 Task: Open an excel sheet with  and write heading  Make a employee details data  Add 10 employee name:-  'Ethan Reynolds, Olivia Thompson, Benjamin Martinez, Emma Davis, Alexander Mitchell, Ava Rodriguez, Daniel Anderson, Mia Lewis, Christopher Scott, Sophia Harris. _x000D_
' in June Last week sales are  1000 to 1010. Department:-  Sales, HR, Finance, Marketing, IT, Operations, Finance, HR, Sales, Marketing. _x000D_
Position:-  Sales Manager, HR Manager, Accountant, Marketing Specialist, IT Specialist, Operations Manager, Financial Analyst, HR Assistant, Sales Representative, Marketing Assistant. _x000D_
Salary (USD):-  5000,4500,4000, 3800, 4200, 5200, 3800, 2800, 3200, 2500. _x000D_
Start Date:-  1/15/2020,7/1/2019, 3/10/2021,2/5/2022, 11/30/2018,6/15/2020, 9/1/2021,4/20/2022, 2/10/2019,9/5/2020. Save page analysisSalesByProduct_2023
Action: Key pressed <Key.right>
Screenshot: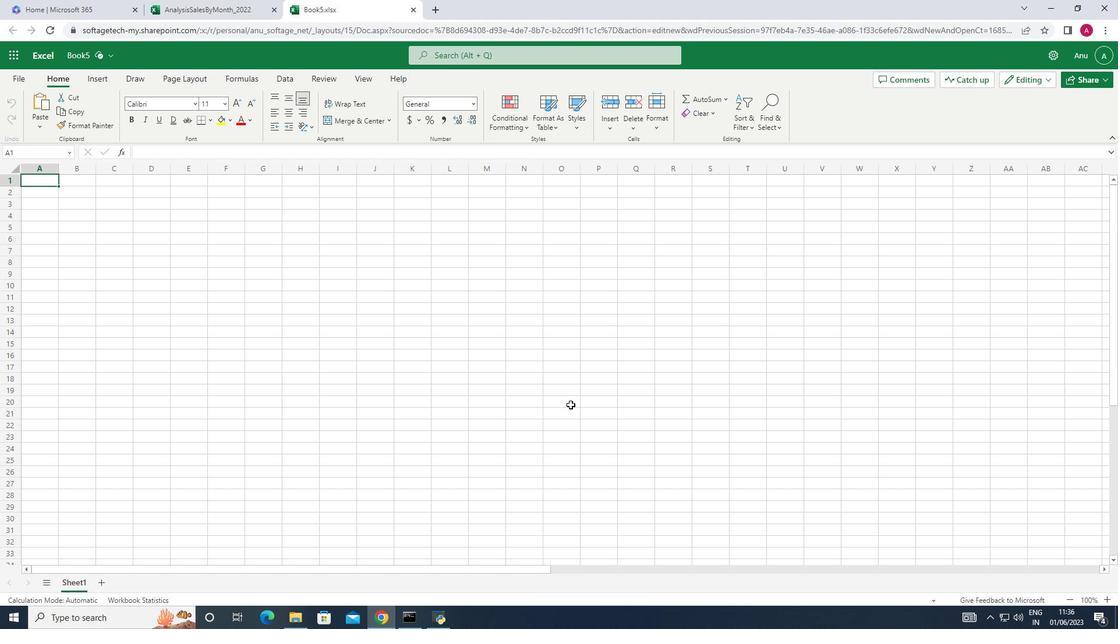 
Action: Mouse moved to (80, 169)
Screenshot: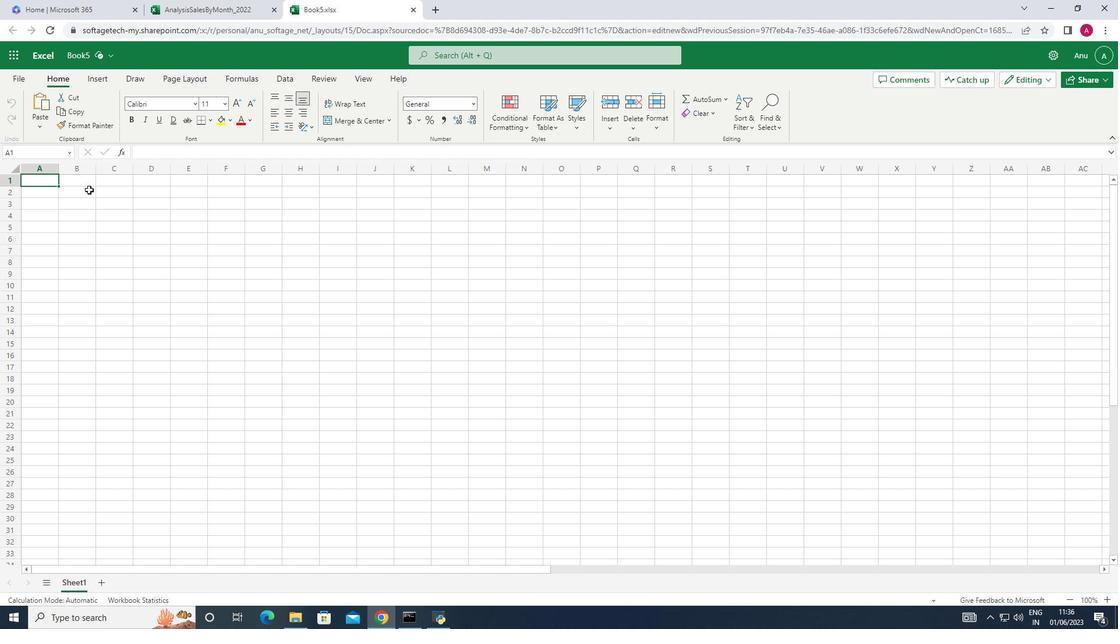 
Action: Mouse pressed left at (80, 169)
Screenshot: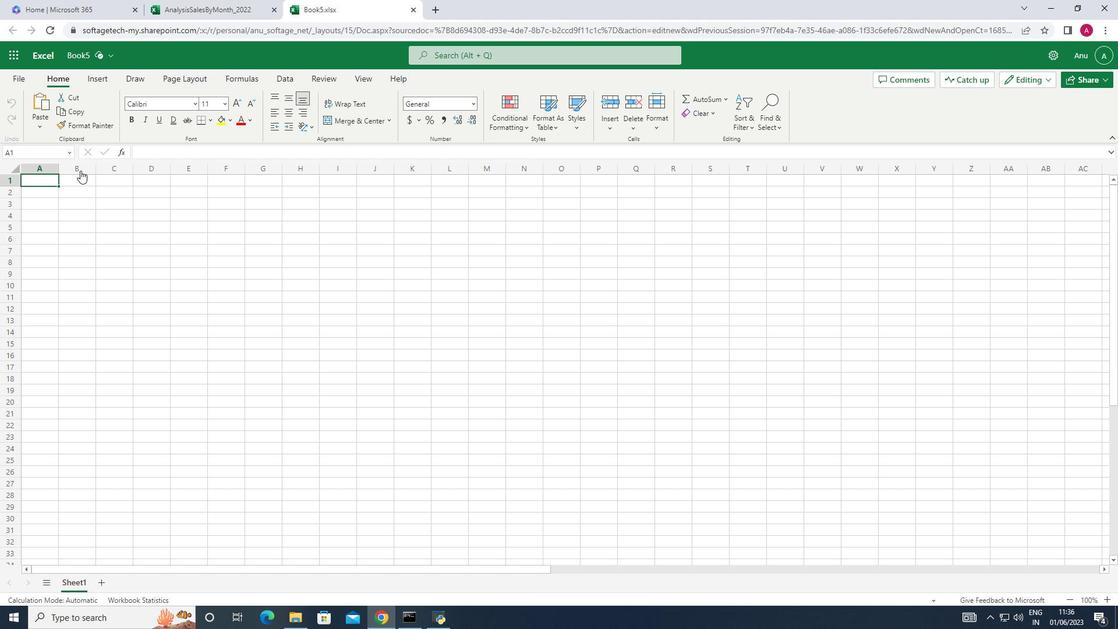 
Action: Mouse moved to (114, 181)
Screenshot: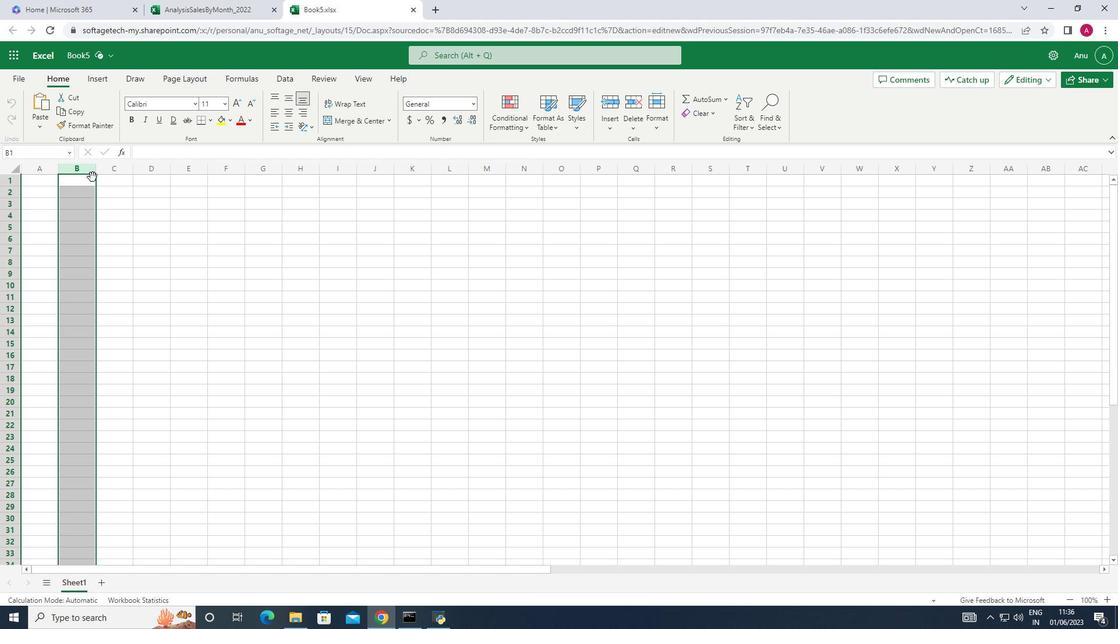 
Action: Mouse pressed left at (114, 181)
Screenshot: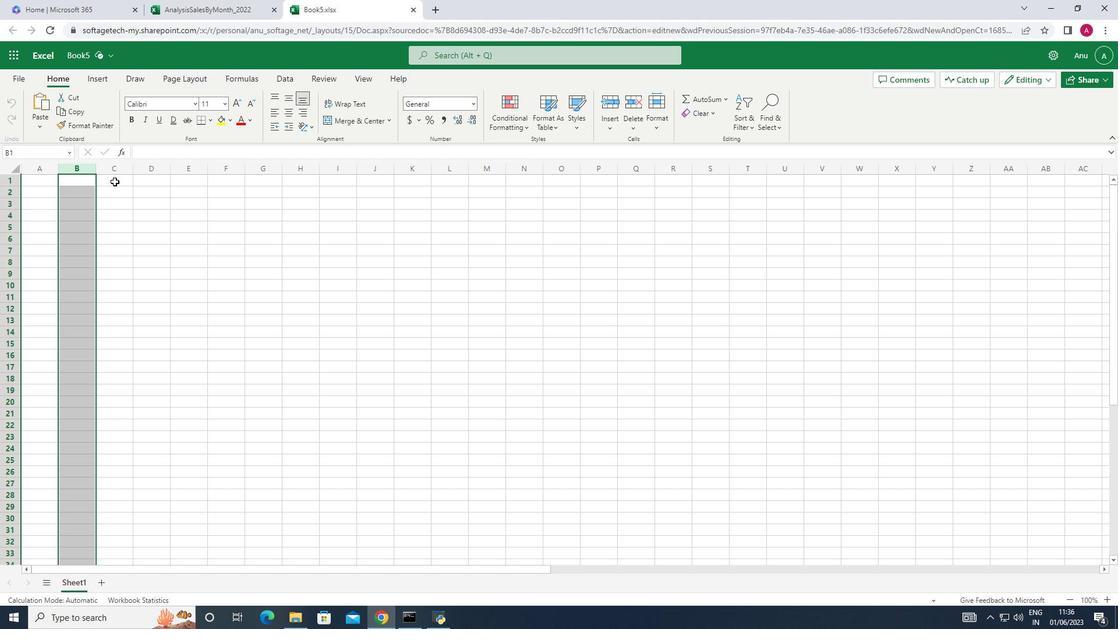 
Action: Key pressed <Key.shift>Employee<Key.space><Key.shift>Details<Key.space><Key.shift>Data<Key.down><Key.left><Key.left><Key.shift>Employee<Key.space><Key.shift><Key.shift><Key.shift><Key.shift><Key.shift><Key.shift><Key.shift><Key.shift><Key.shift><Key.shift><Key.shift><Key.shift>Name<Key.down><Key.shift><Key.shift><Key.shift>Ethan<Key.space><Key.shift><Key.shift>Reynolds<Key.down><Key.shift><Key.shift><Key.shift><Key.shift><Key.shift><Key.shift><Key.shift>Olivia<Key.space><Key.shift><Key.shift>Thompson<Key.down><Key.shift>Benjamin<Key.space><Key.shift>Martinez<Key.down><Key.shift>Emma<Key.space><Key.shift>Davis<Key.down><Key.shift><Key.shift>Alexander<Key.space><Key.shift>Mitchell<Key.down><Key.shift>Ava<Key.space><Key.shift><Key.shift><Key.shift><Key.shift><Key.shift><Key.shift><Key.shift><Key.shift><Key.shift><Key.shift><Key.shift><Key.shift><Key.shift><Key.shift><Key.shift><Key.shift><Key.shift><Key.shift><Key.shift><Key.shift>Rodriguez<Key.down><Key.shift>Daniel<Key.space><Key.shift>Anderson<Key.down><Key.shift>Mia<Key.space><Key.shift><Key.shift><Key.shift><Key.shift><Key.shift><Key.shift><Key.shift><Key.shift><Key.shift><Key.shift><Key.shift><Key.shift><Key.shift><Key.shift>Lewis<Key.down><Key.shift><Key.shift>Christopher<Key.space><Key.shift>Scott<Key.down><Key.shift>Sophia<Key.space><Key.shift><Key.shift><Key.shift><Key.shift><Key.shift><Key.shift><Key.shift><Key.shift><Key.shift><Key.shift><Key.shift><Key.shift><Key.shift><Key.shift><Key.shift><Key.shift><Key.shift><Key.shift>Harris
Screenshot: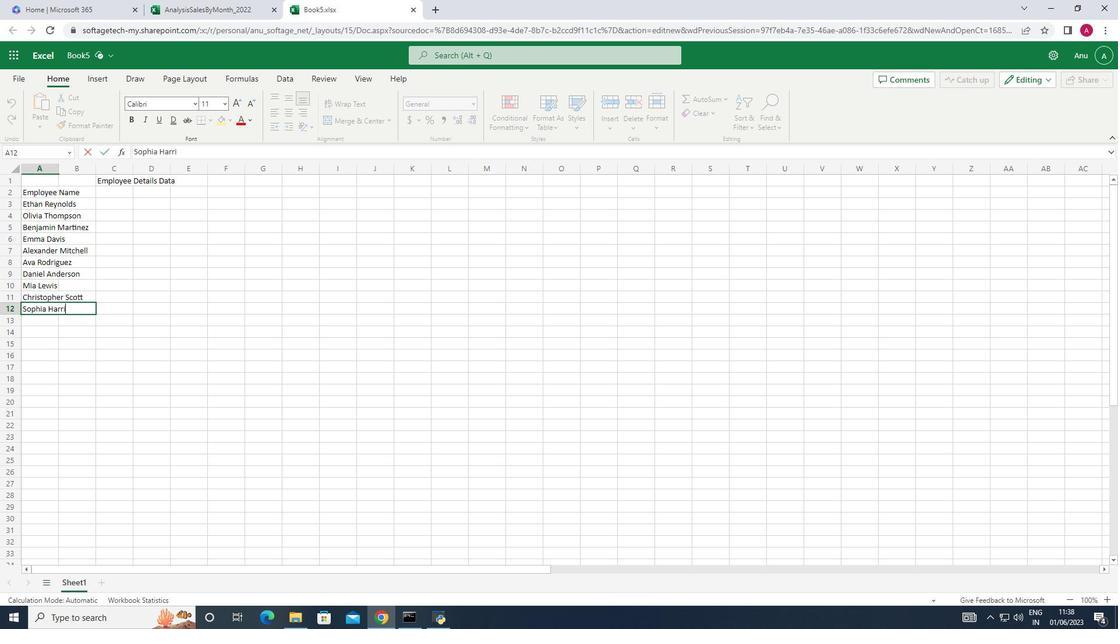 
Action: Mouse moved to (58, 169)
Screenshot: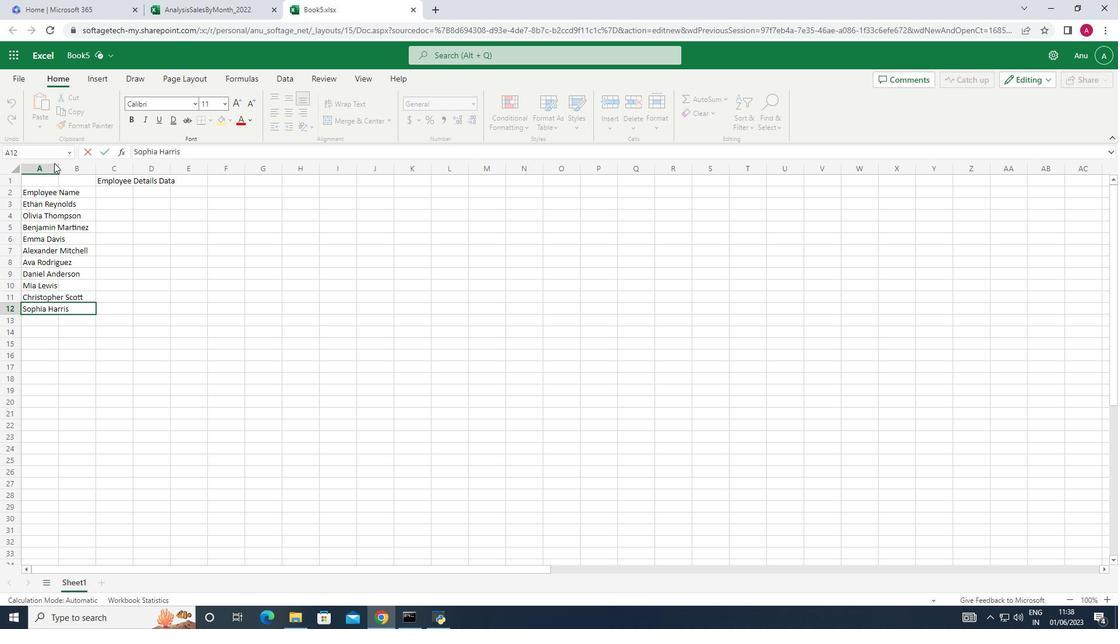 
Action: Mouse pressed left at (58, 169)
Screenshot: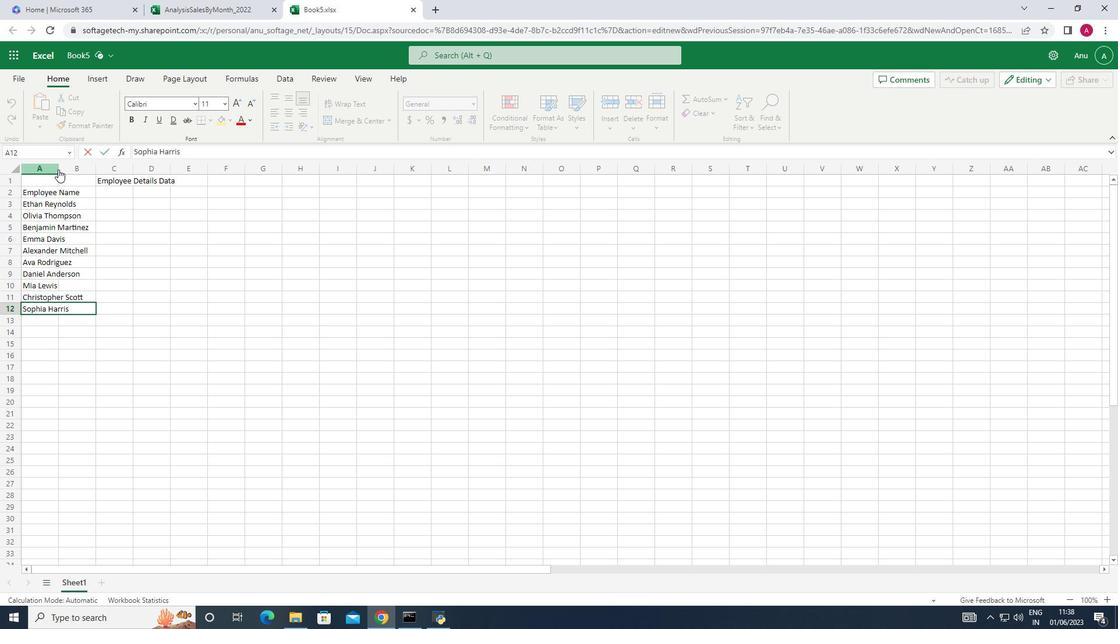 
Action: Mouse moved to (58, 166)
Screenshot: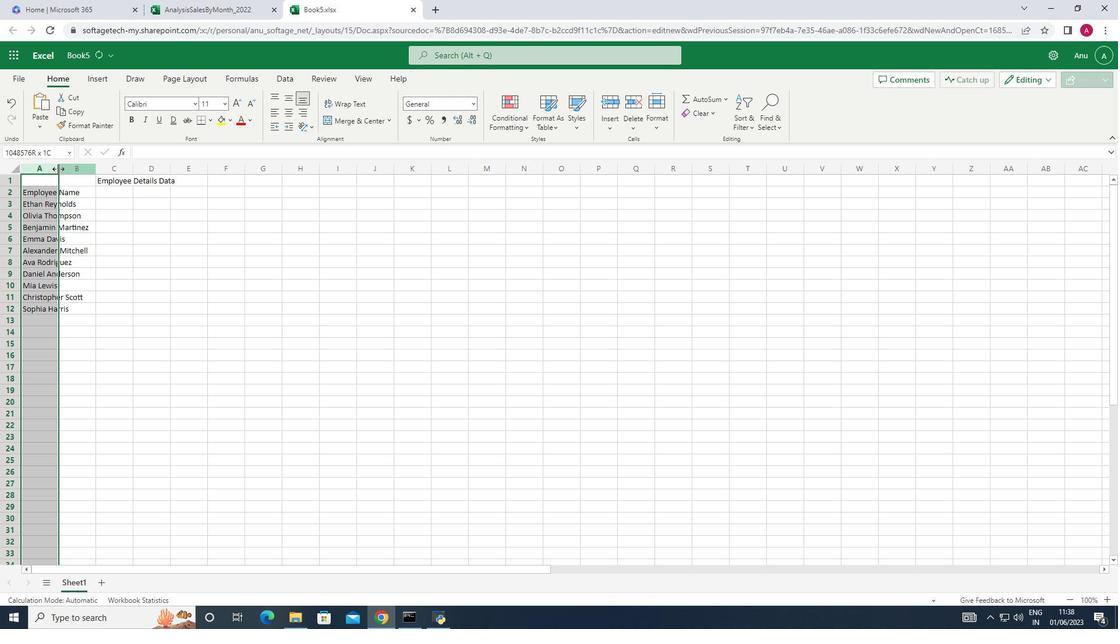 
Action: Mouse pressed left at (58, 166)
Screenshot: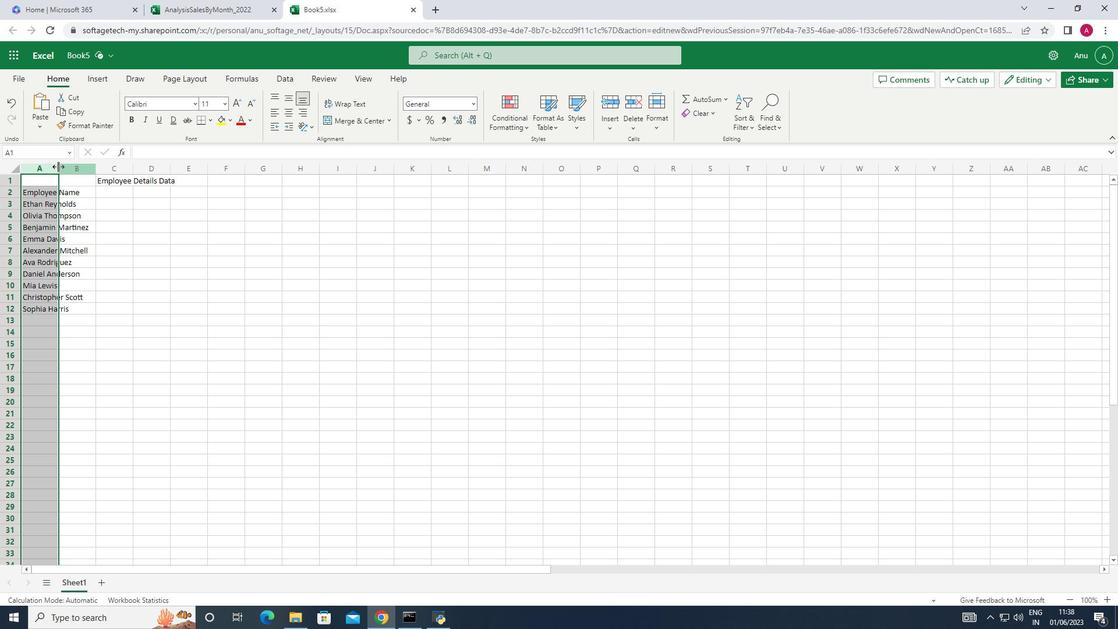 
Action: Mouse pressed left at (58, 166)
Screenshot: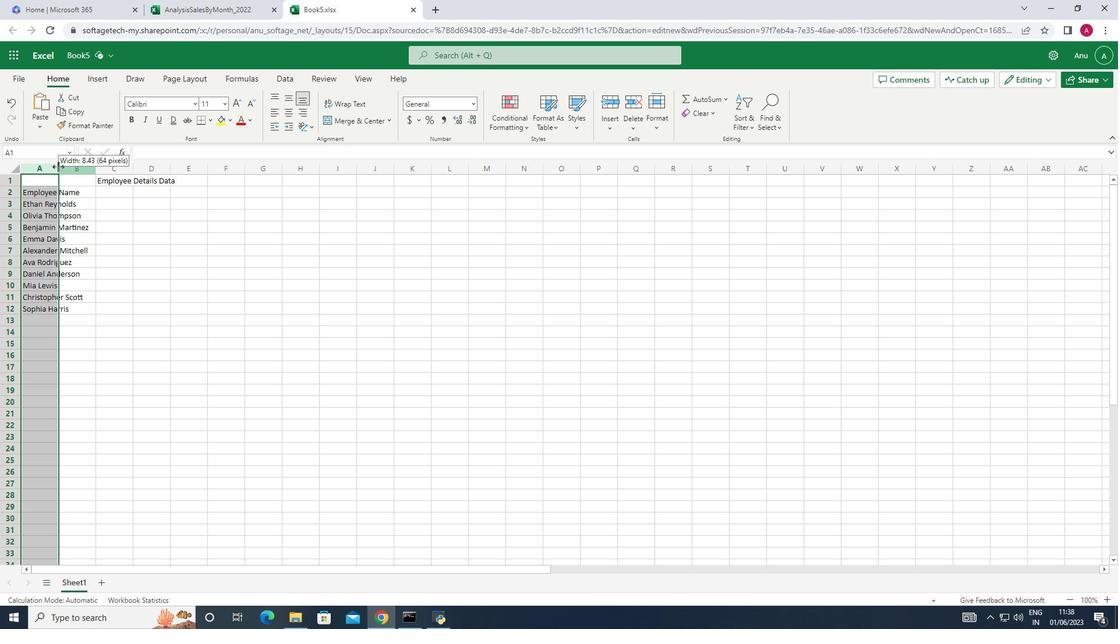 
Action: Mouse moved to (107, 195)
Screenshot: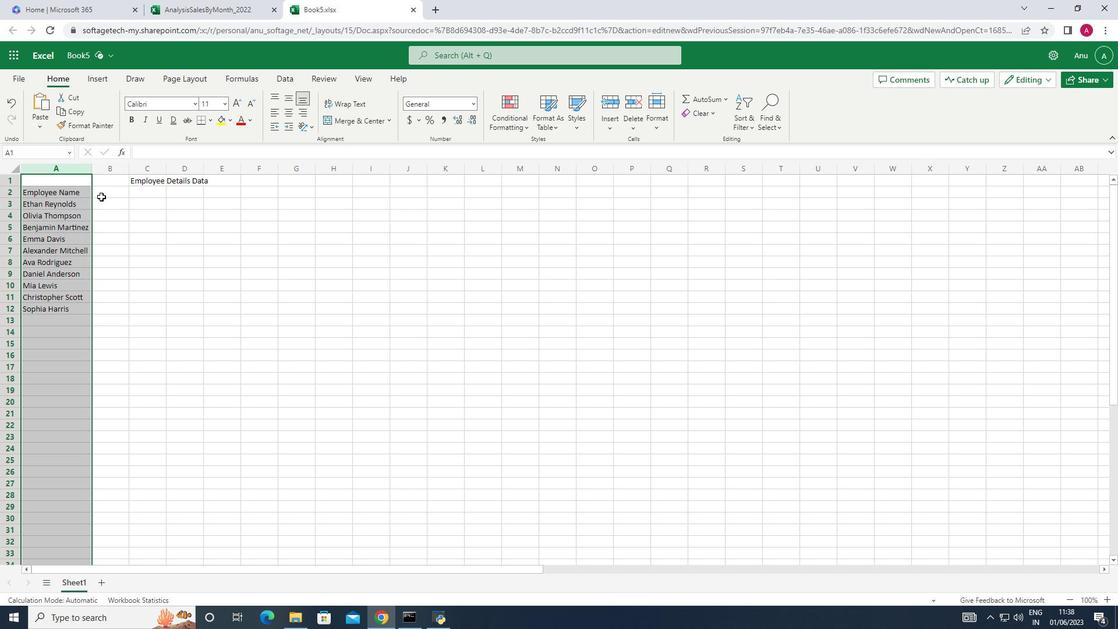 
Action: Mouse pressed left at (107, 195)
Screenshot: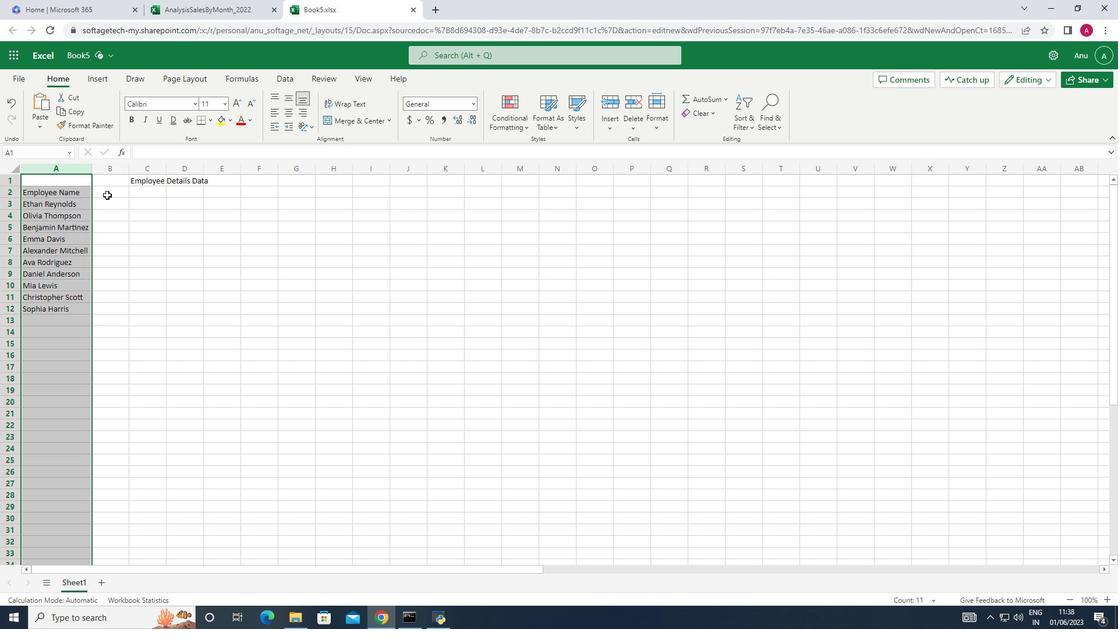 
Action: Key pressed <Key.shift>June<Key.space><Key.shift>Last<Key.space><Key.shift>Week<Key.space><Key.shift>Sales<Key.down>1000<Key.down>1001<Key.down>1002<Key.down>1003<Key.down>1004<Key.down>1005<Key.down>1006<Key.down>1007<Key.down>1009<Key.down>1010
Screenshot: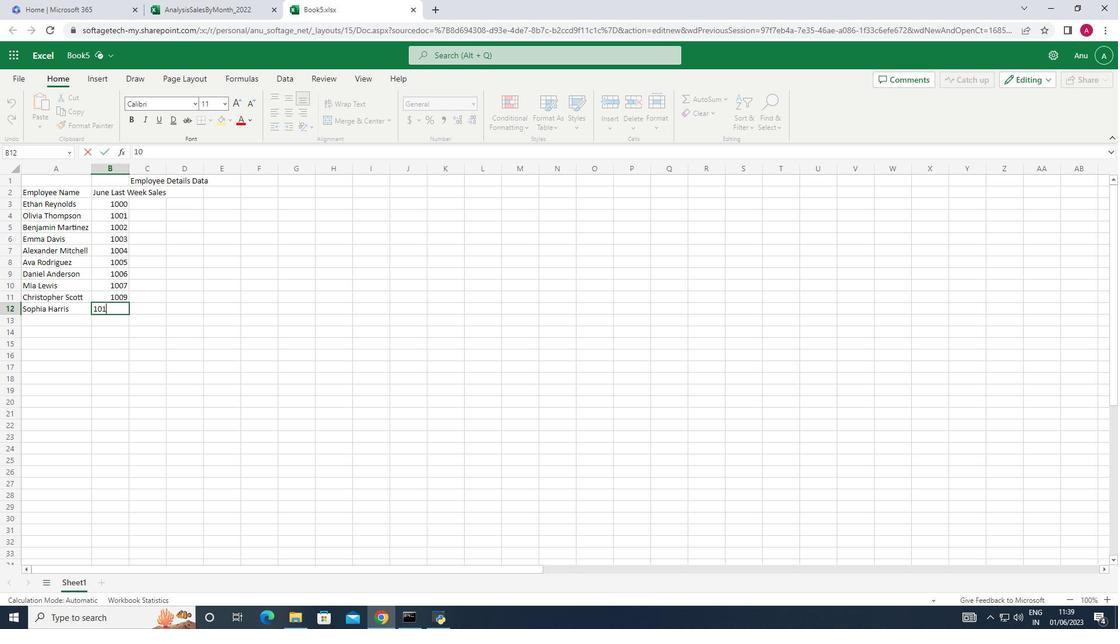 
Action: Mouse moved to (152, 205)
Screenshot: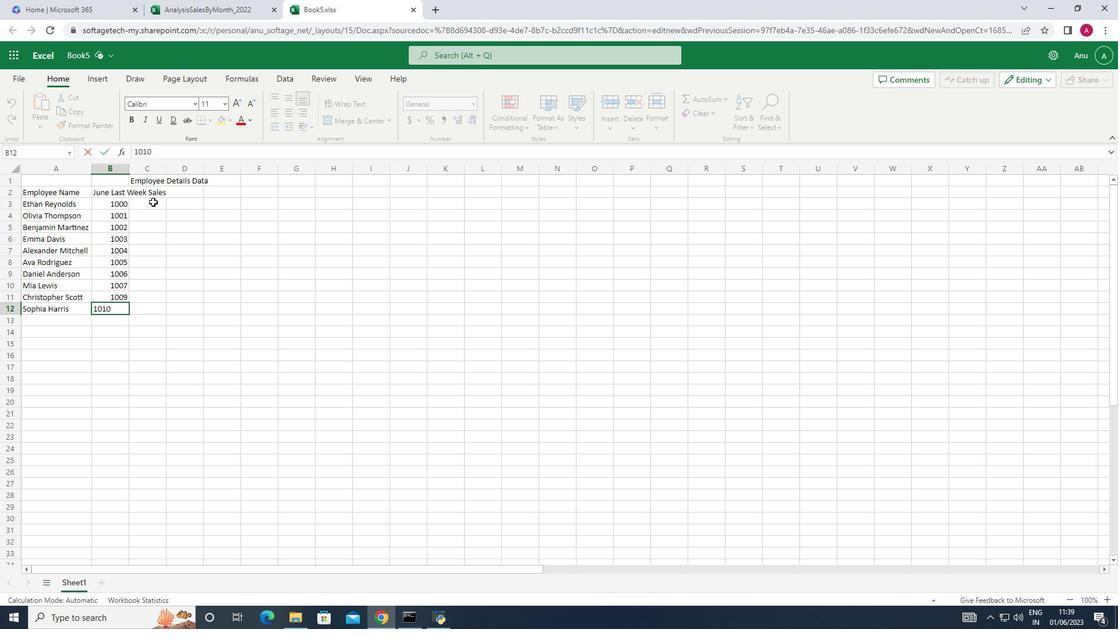 
Action: Mouse pressed left at (152, 205)
Screenshot: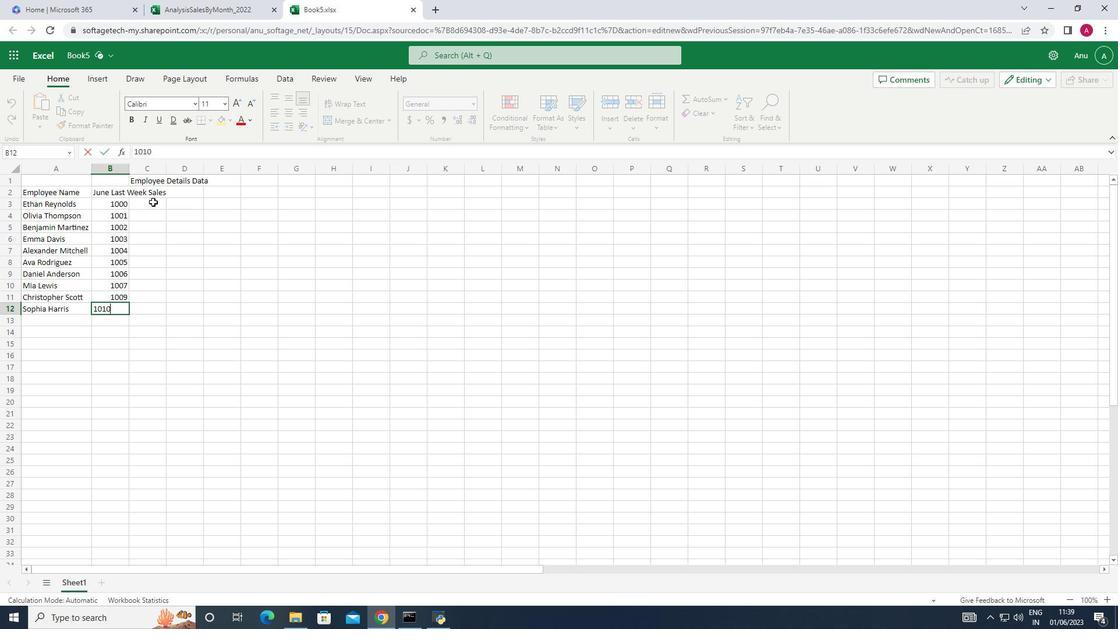 
Action: Mouse moved to (46, 204)
Screenshot: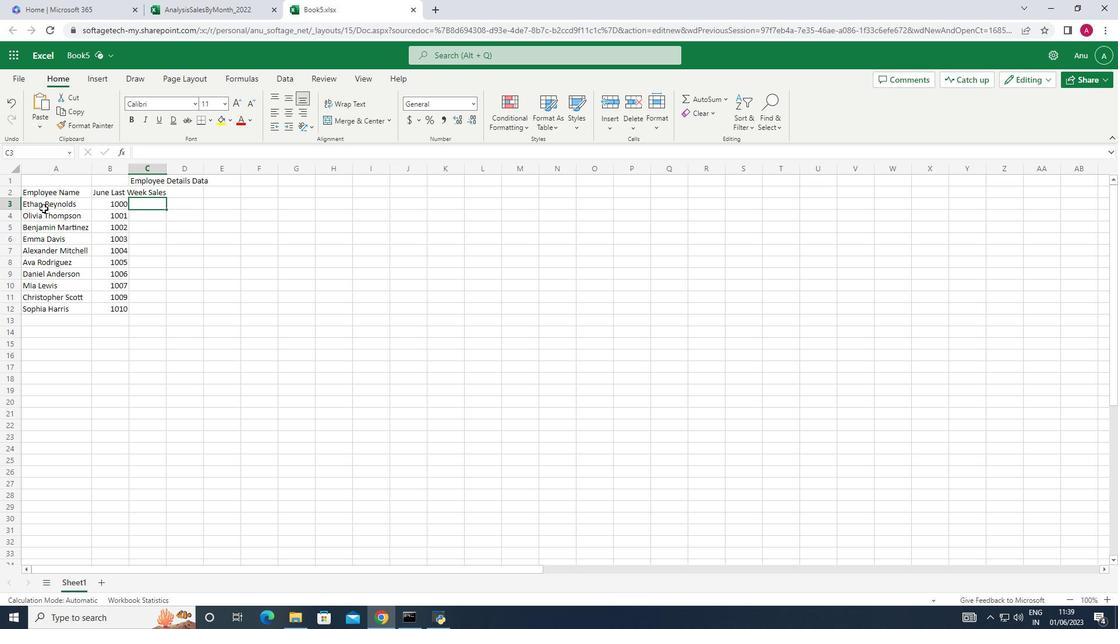 
Action: Mouse pressed left at (46, 204)
Screenshot: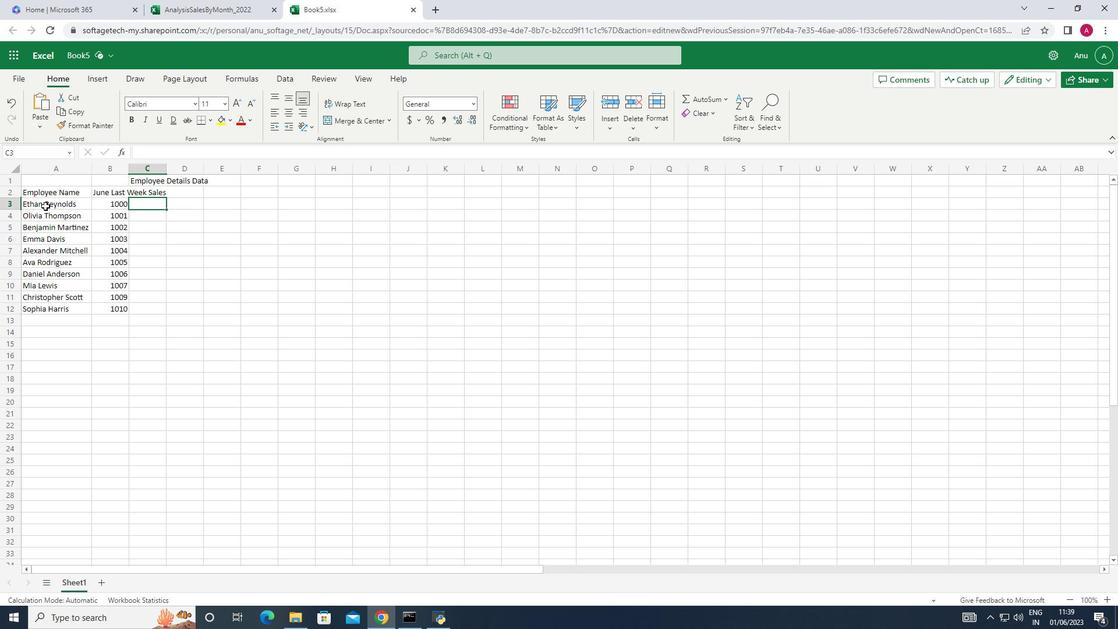 
Action: Mouse moved to (181, 295)
Screenshot: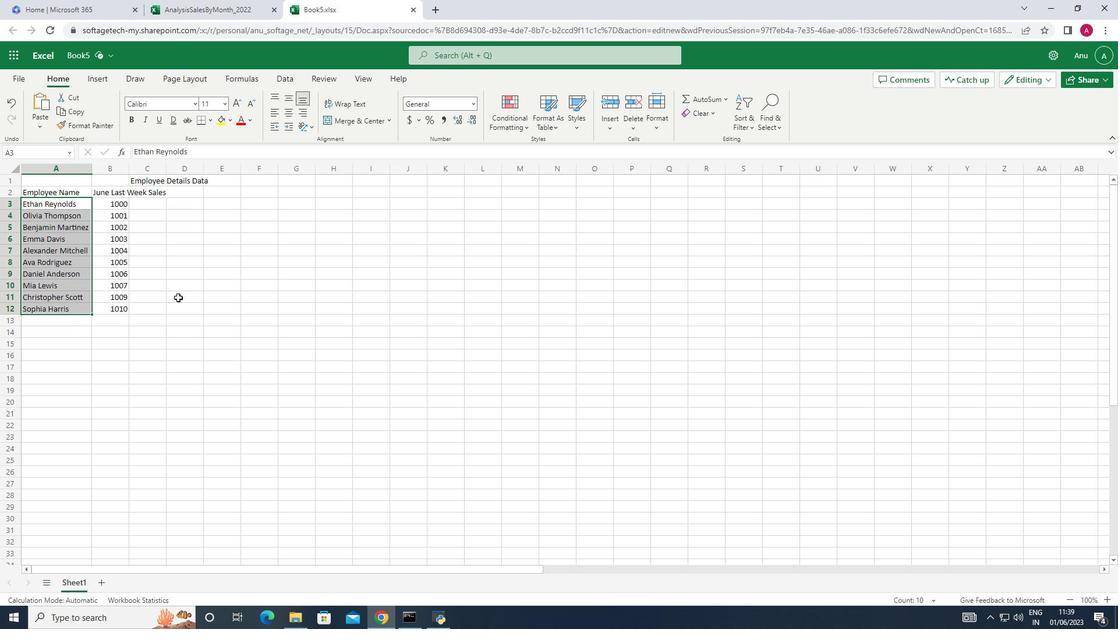 
Action: Mouse pressed left at (181, 295)
Screenshot: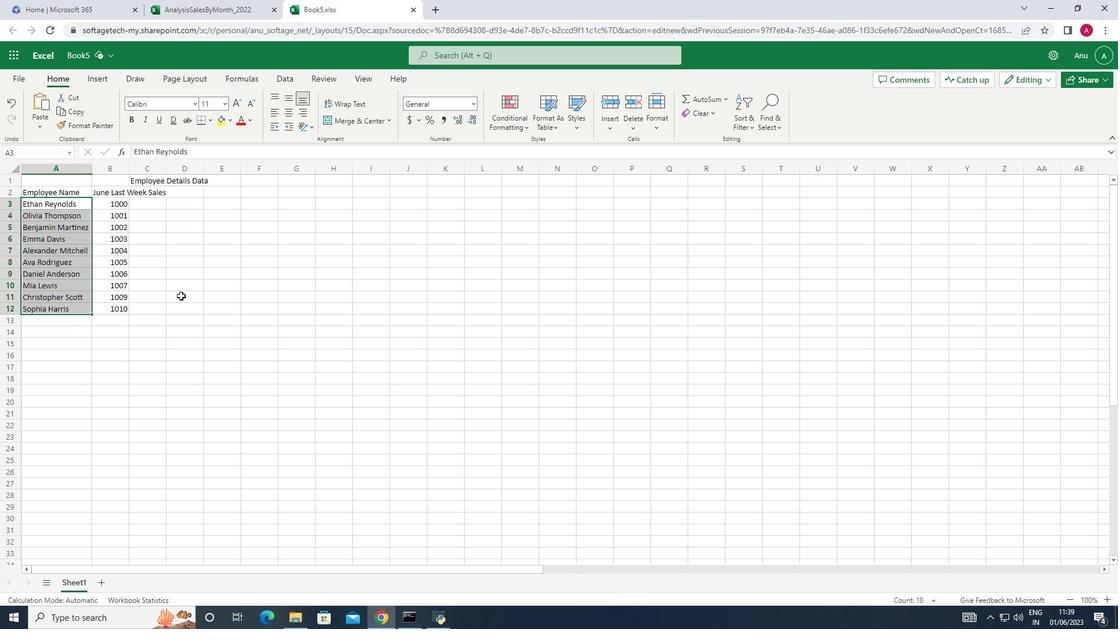 
Action: Mouse moved to (143, 206)
Screenshot: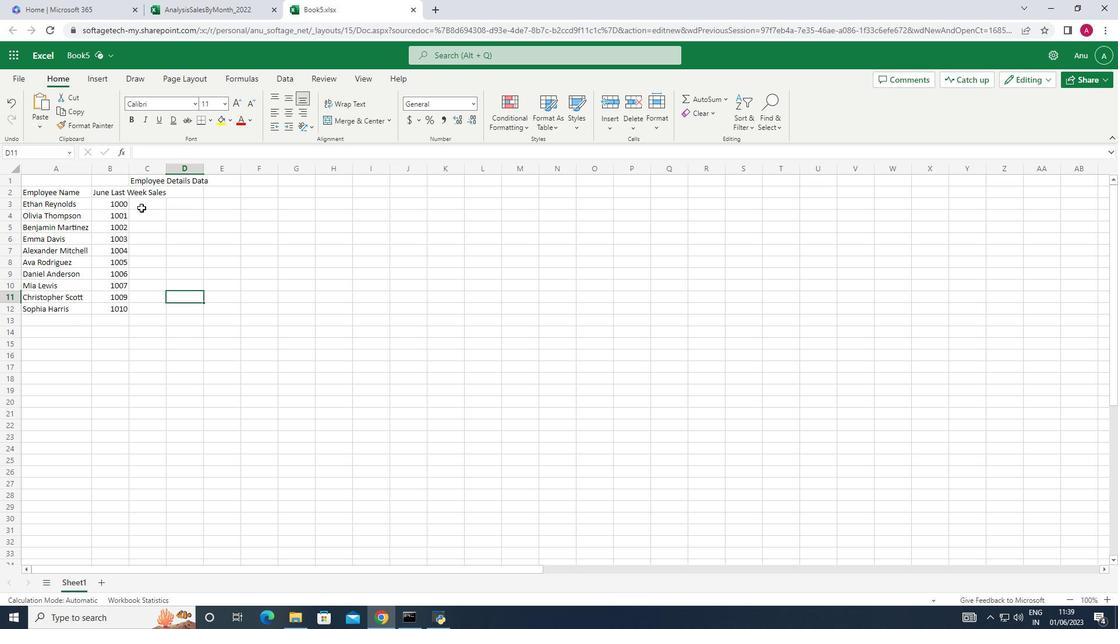 
Action: Mouse pressed left at (143, 206)
Screenshot: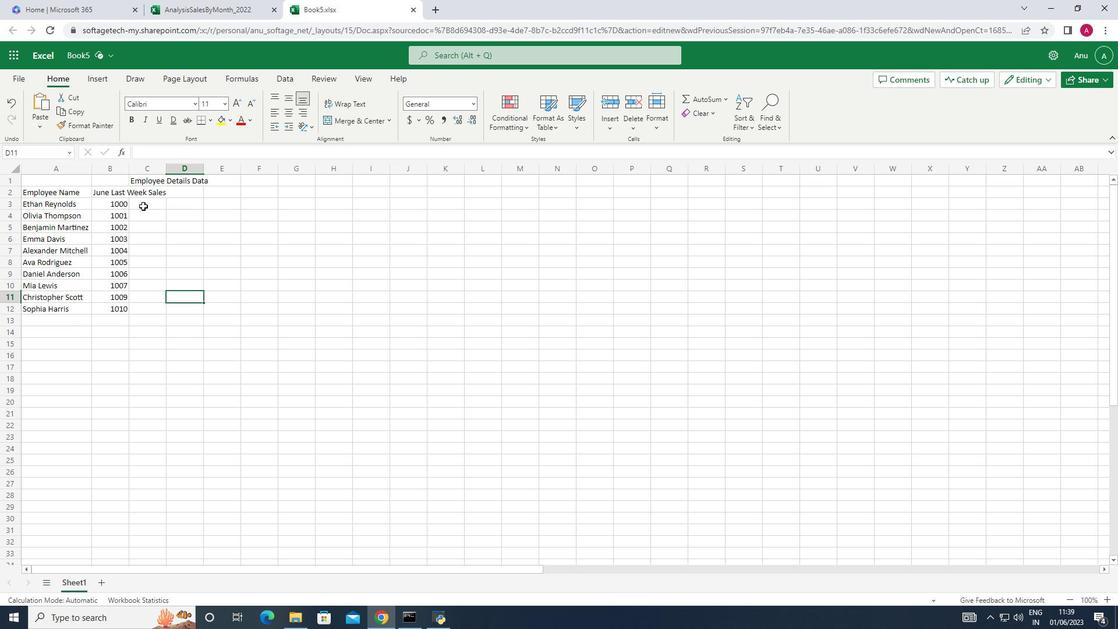
Action: Mouse moved to (128, 167)
Screenshot: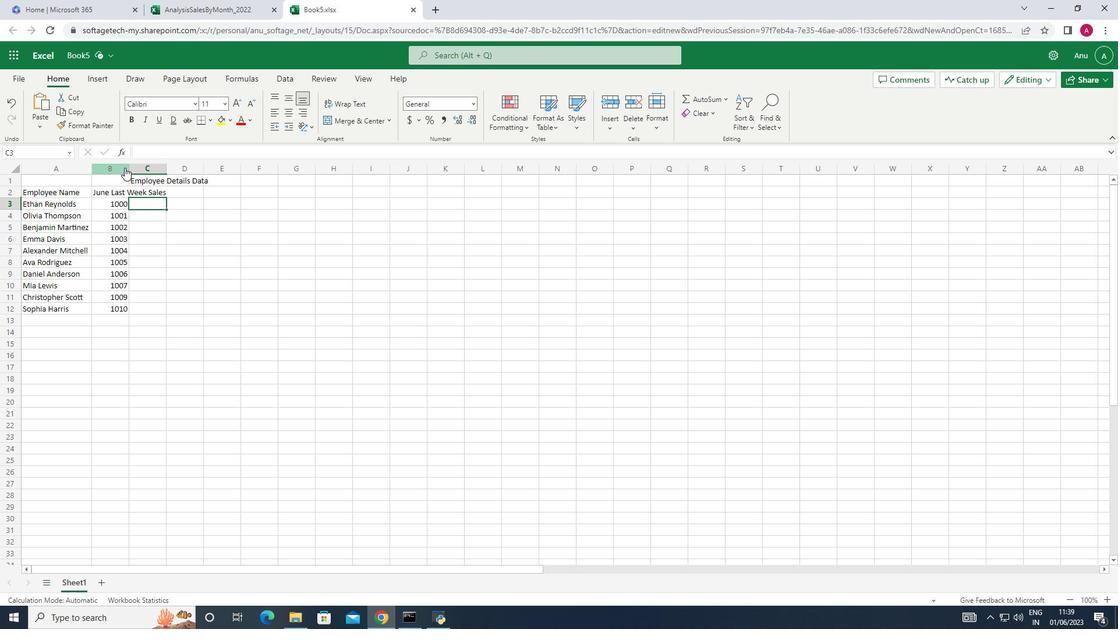 
Action: Mouse pressed left at (128, 167)
Screenshot: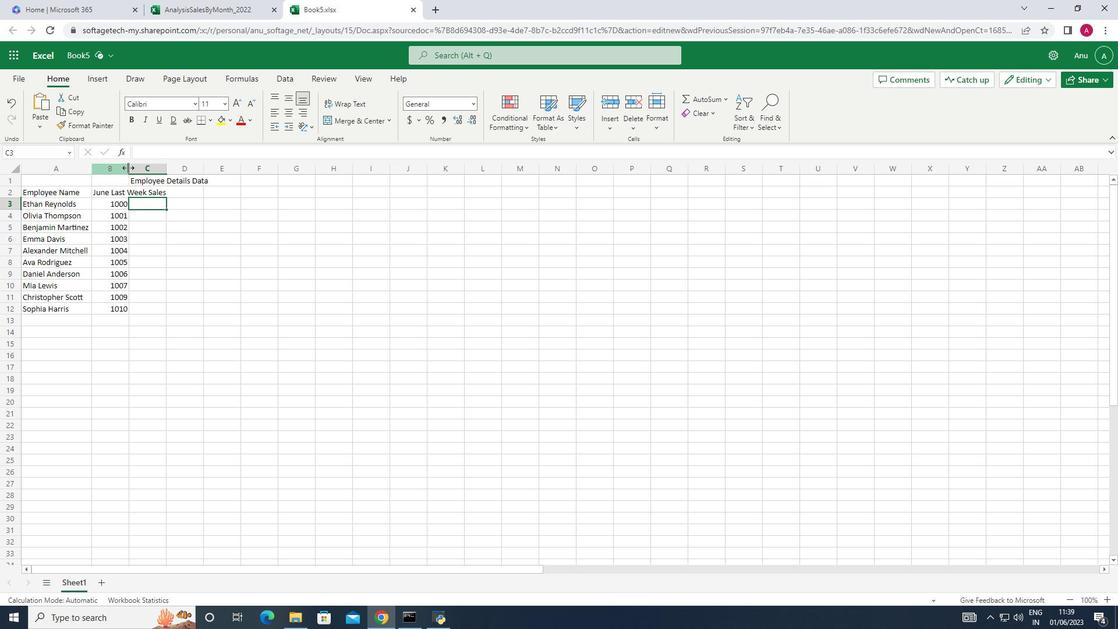 
Action: Mouse pressed left at (128, 167)
Screenshot: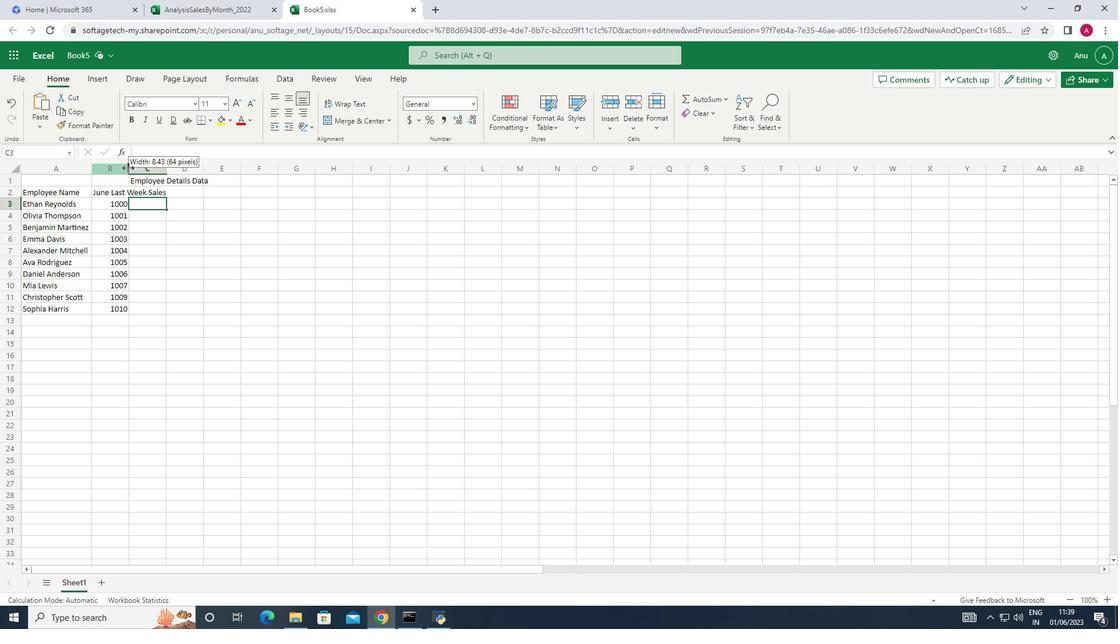 
Action: Mouse moved to (197, 192)
Screenshot: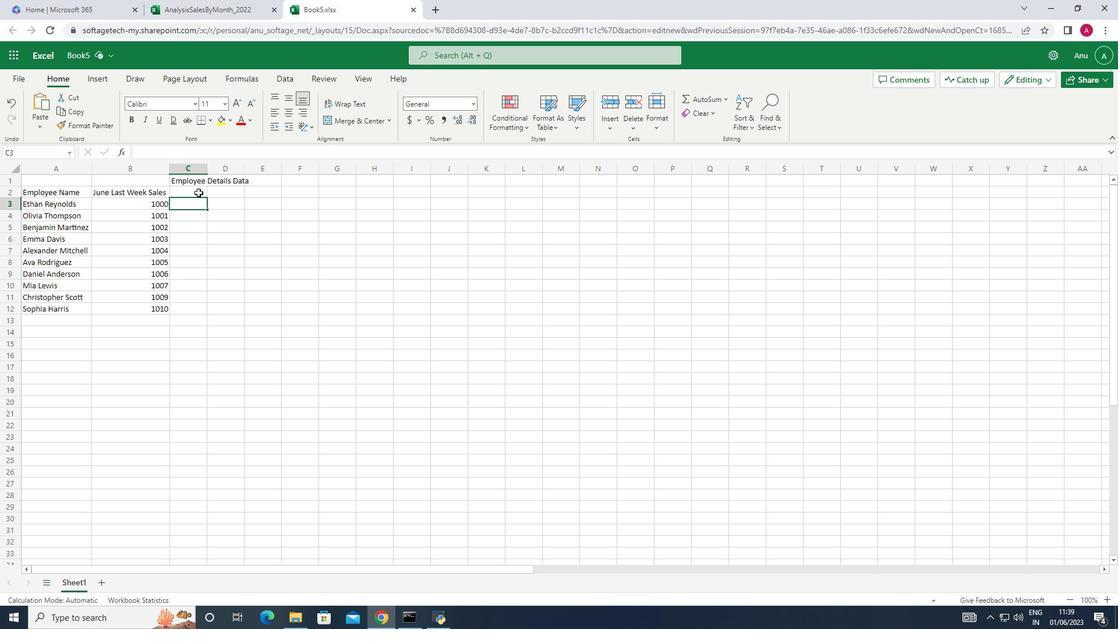 
Action: Mouse pressed left at (197, 192)
Screenshot: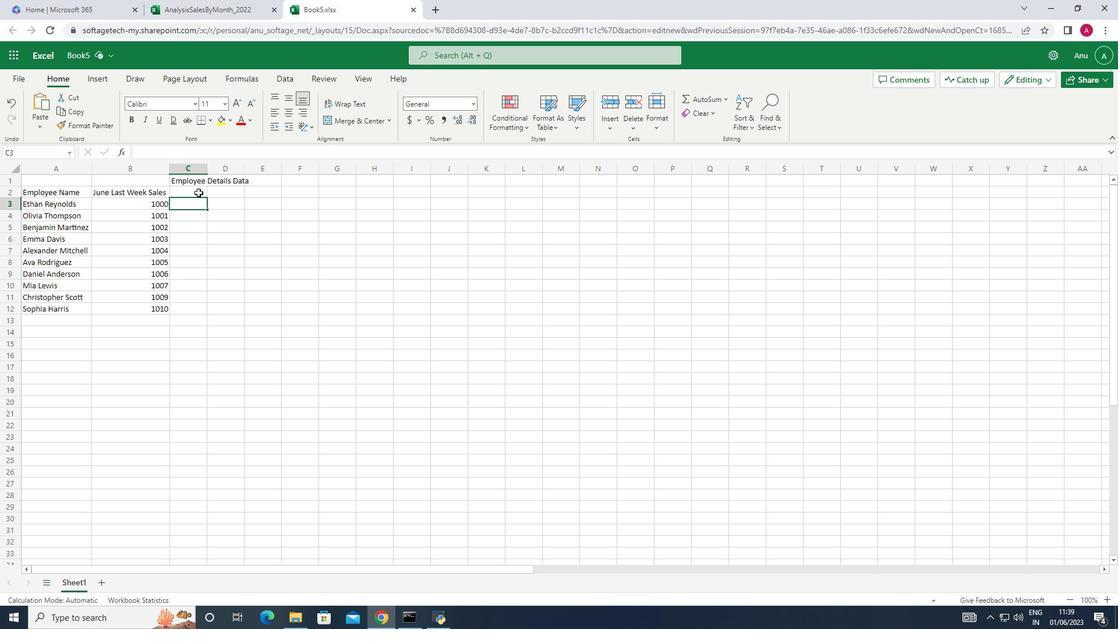 
Action: Key pressed <Key.shift>Departn<Key.backspace>ment<Key.down><Key.shift>Sales<Key.down><Key.shift>H<Key.shift>R<Key.down><Key.shift>Finance<Key.down><Key.shift_r>Marketing<Key.down><Key.shift_r>I<Key.shift>T<Key.down><Key.shift><Key.shift><Key.shift><Key.shift><Key.shift><Key.shift><Key.shift><Key.shift><Key.shift><Key.shift><Key.shift><Key.shift><Key.shift><Key.shift><Key.shift><Key.shift><Key.shift><Key.shift><Key.shift><Key.shift><Key.shift><Key.shift><Key.shift><Key.shift><Key.shift><Key.shift><Key.shift><Key.shift><Key.shift><Key.shift><Key.shift>Operations<Key.down><Key.shift>Finance<Key.down><Key.shift>H<Key.shift>R<Key.down><Key.shift>Sales<Key.down><Key.shift_r>M
Screenshot: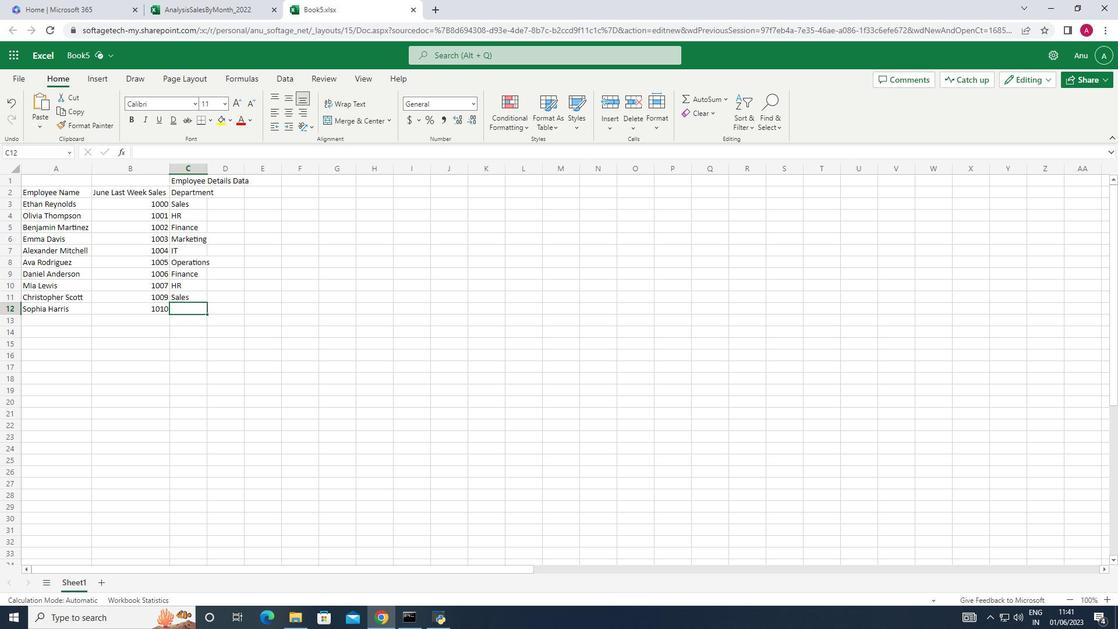 
Action: Mouse moved to (238, 245)
Screenshot: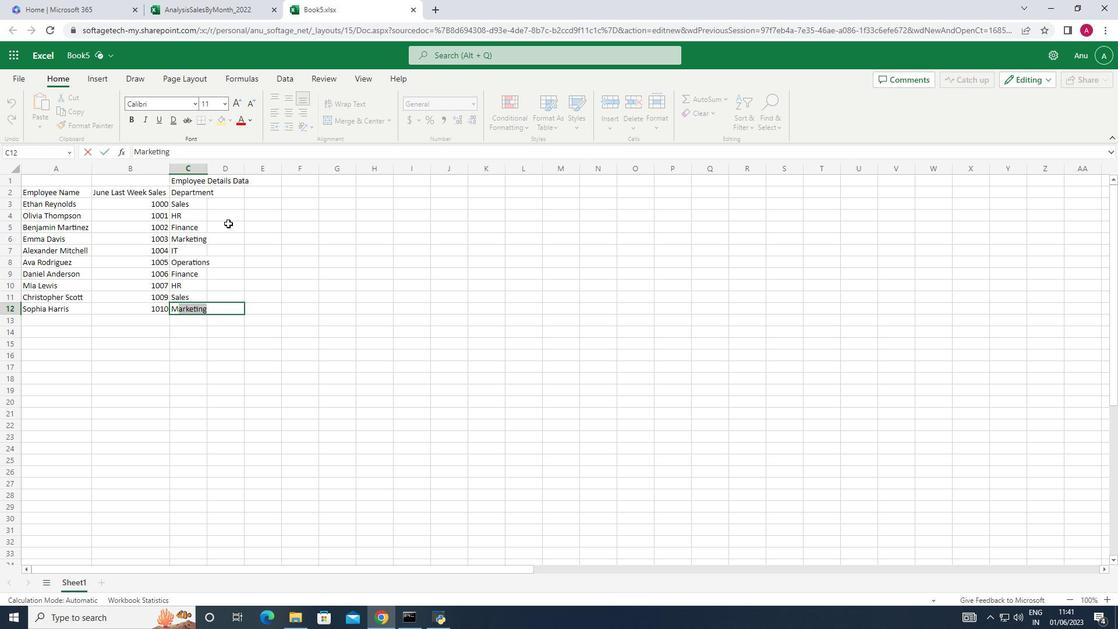 
Action: Mouse pressed left at (238, 245)
Screenshot: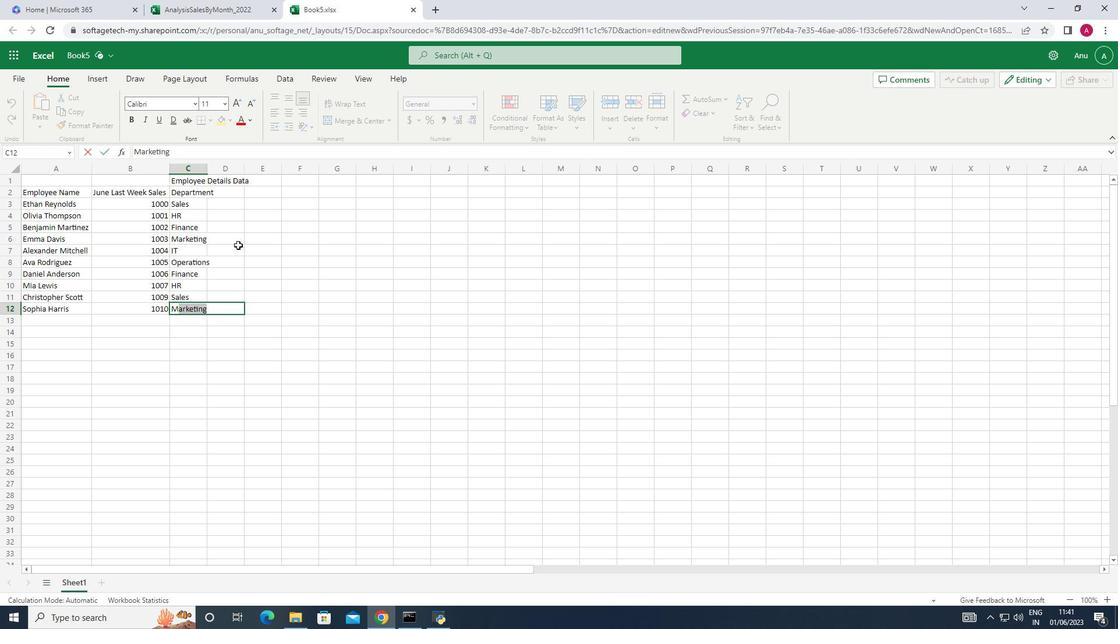 
Action: Mouse moved to (230, 193)
Screenshot: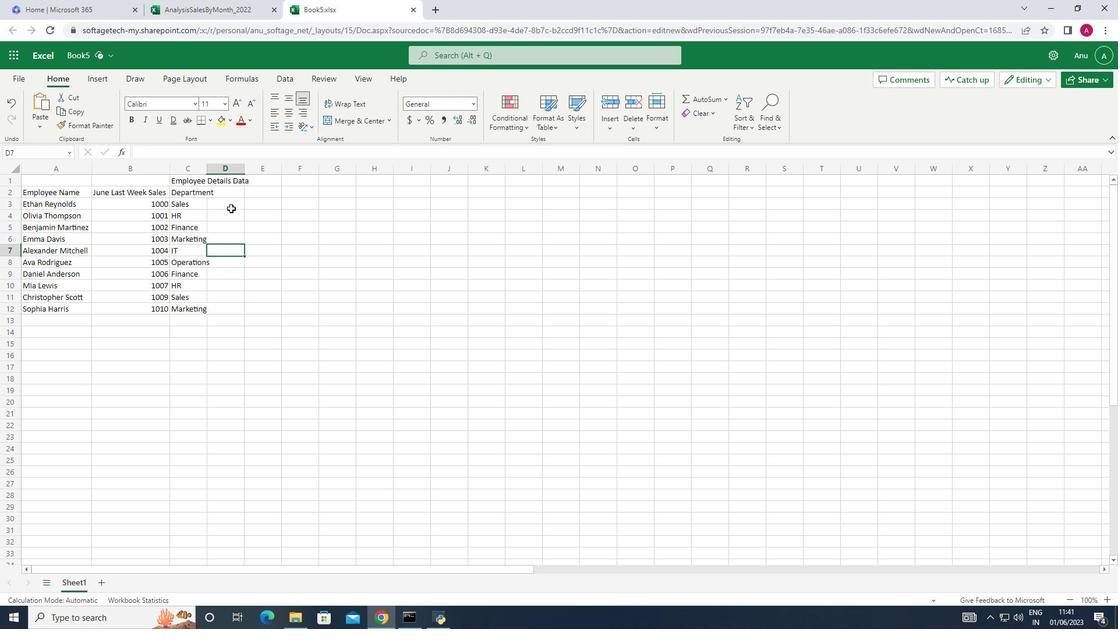 
Action: Mouse pressed left at (230, 193)
Screenshot: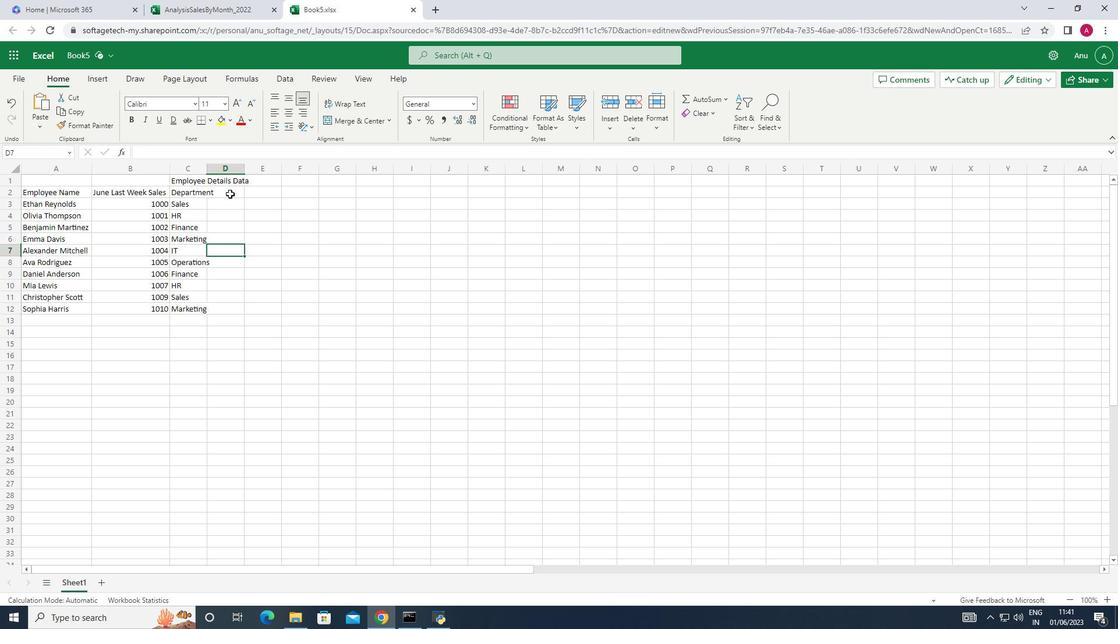 
Action: Mouse moved to (209, 167)
Screenshot: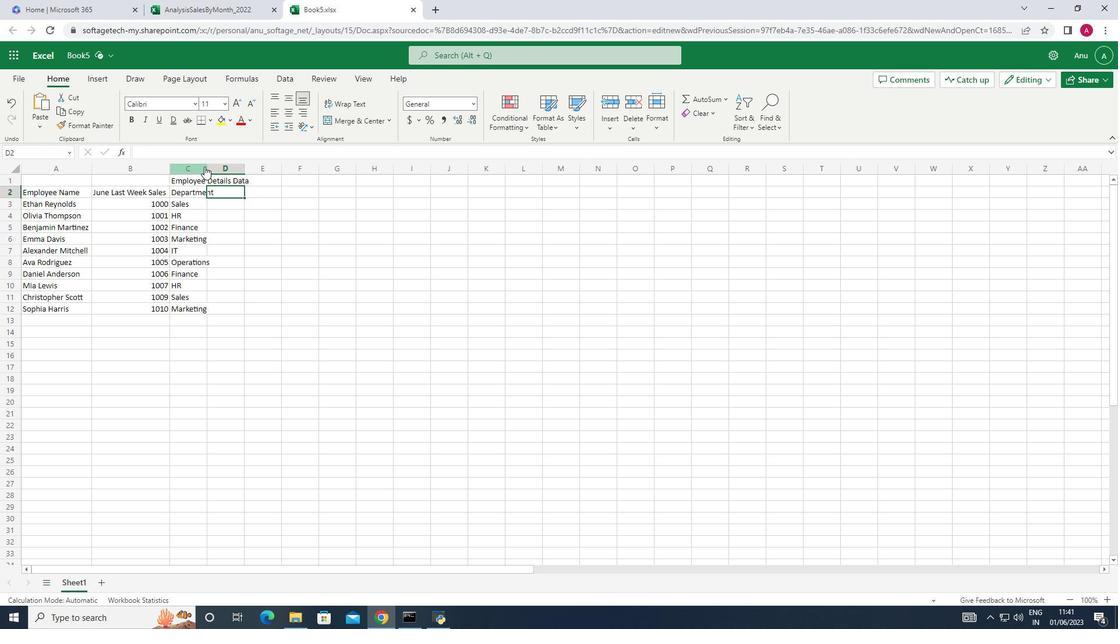 
Action: Mouse pressed left at (209, 167)
Screenshot: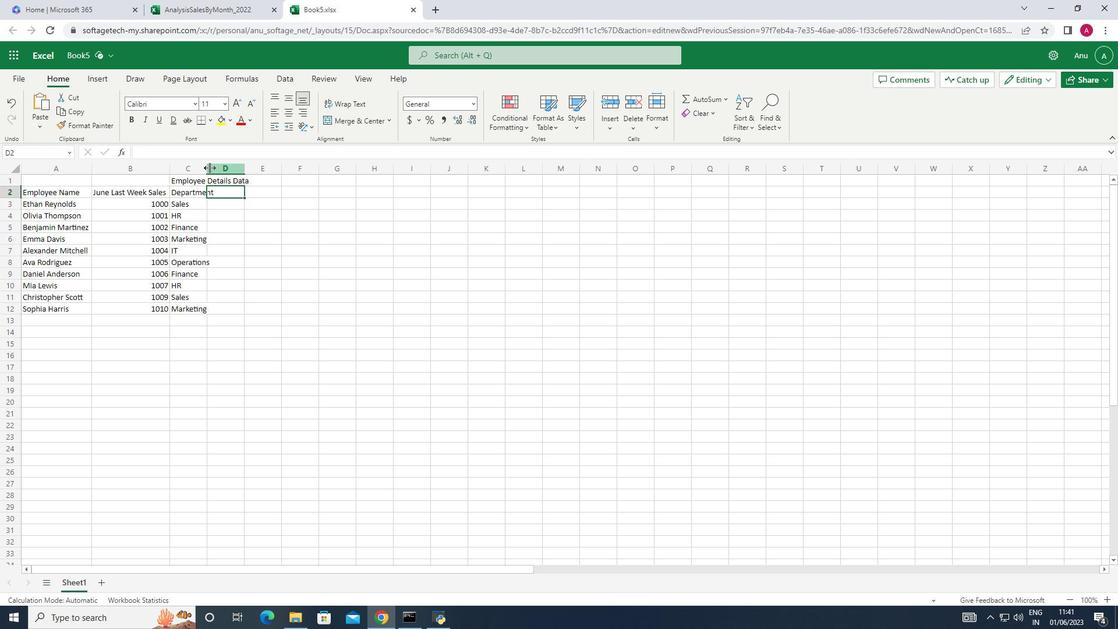 
Action: Mouse pressed left at (209, 167)
Screenshot: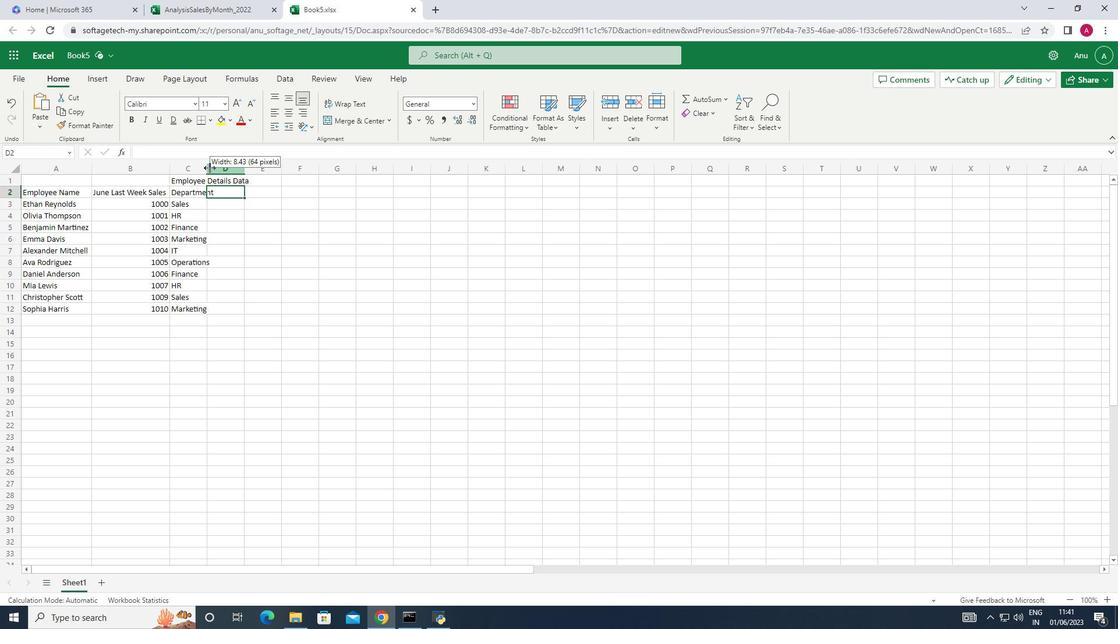 
Action: Mouse moved to (253, 170)
Screenshot: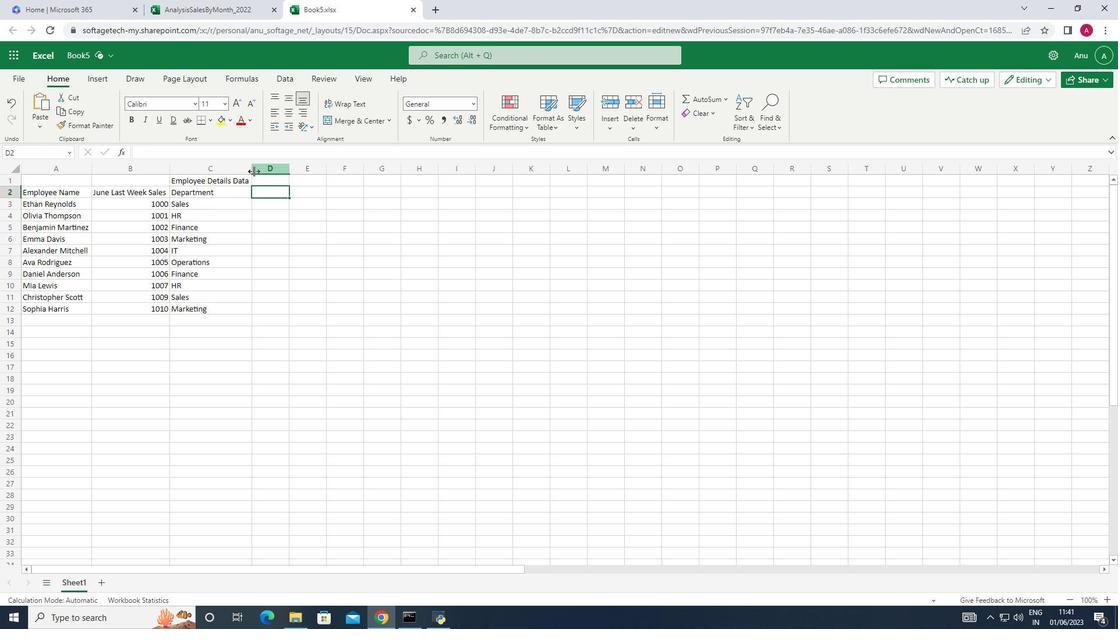 
Action: Mouse pressed left at (253, 170)
Screenshot: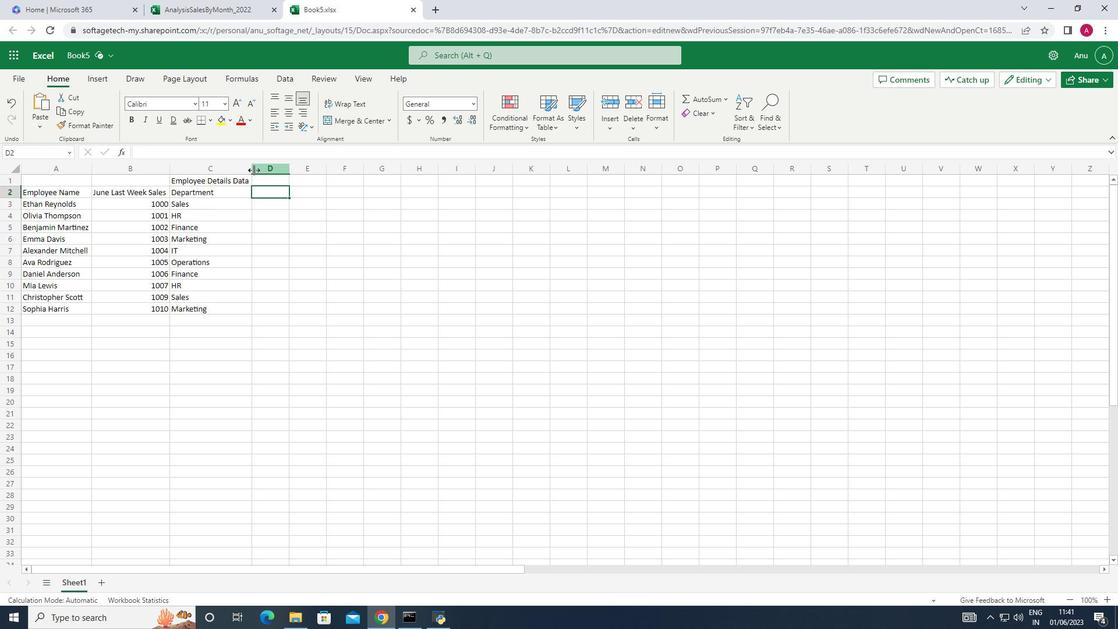 
Action: Mouse moved to (251, 194)
Screenshot: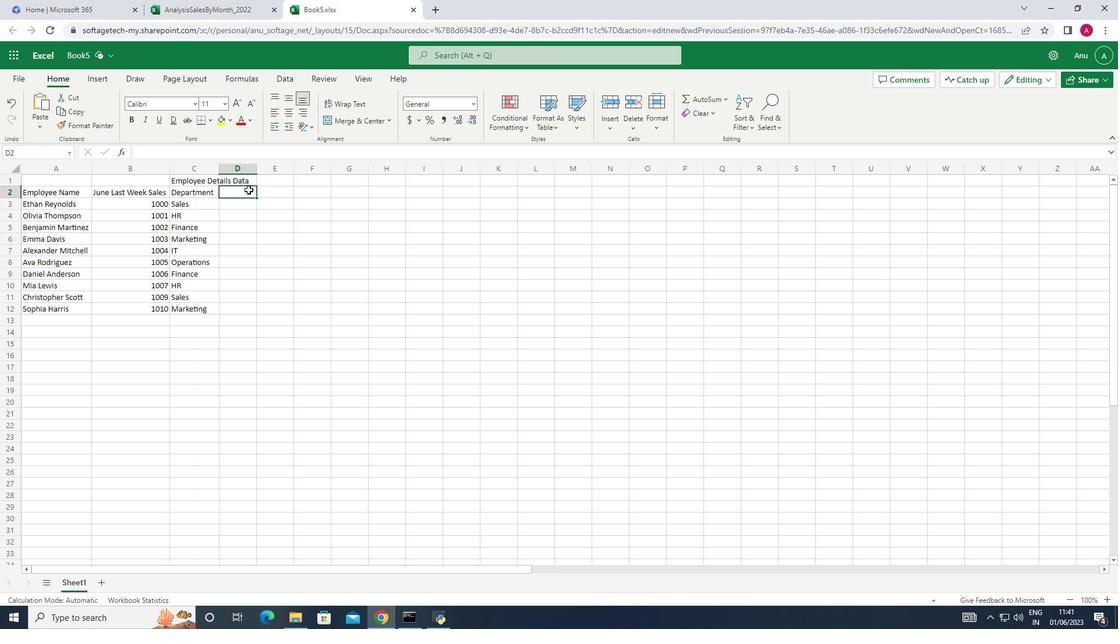 
Action: Key pressed <Key.shift_r>Position<Key.down><Key.shift>Sales<Key.space><Key.shift_r>Manager<Key.down><Key.shift>HR<Key.space><Key.shift_r>Manager<Key.down><Key.shift>Accountant<Key.down><Key.shift_r>Marketing<Key.space><Key.shift>Specialist<Key.down><Key.shift_r>I<Key.shift><Key.shift>T<Key.space><Key.shift>Specialist<Key.down><Key.shift_r><Key.shift_r><Key.shift_r><Key.shift_r><Key.shift_r><Key.shift_r><Key.shift_r><Key.shift_r><Key.shift_r><Key.shift_r><Key.shift_r><Key.shift_r><Key.shift_r><Key.shift_r><Key.shift_r><Key.shift_r><Key.shift_r><Key.shift_r><Key.shift_r><Key.shift_r><Key.shift_r><Key.shift_r>Operations<Key.space><Key.shift_r>Manager<Key.down><Key.shift>Financial<Key.space><Key.shift>Analyst<Key.down><Key.shift>H<Key.shift>R<Key.space><Key.shift>Assistant<Key.down><Key.shift>Sales<Key.space><Key.shift_r><Key.shift_r><Key.shift_r><Key.shift_r><Key.shift_r><Key.shift_r><Key.shift_r><Key.shift_r><Key.shift_r><Key.shift_r><Key.shift_r><Key.shift_r><Key.shift_r><Key.shift_r><Key.shift_r><Key.shift_r><Key.shift_r><Key.shift_r><Key.shift_r><Key.shift_r><Key.shift_r><Key.shift_r><Key.shift_r><Key.shift_r><Key.shift_r><Key.shift_r><Key.shift_r><Key.shift_r><Key.shift_r><Key.shift_r><Key.shift_r>Representative<Key.down><Key.shift_r>Marketing<Key.space><Key.shift>Assistant
Screenshot: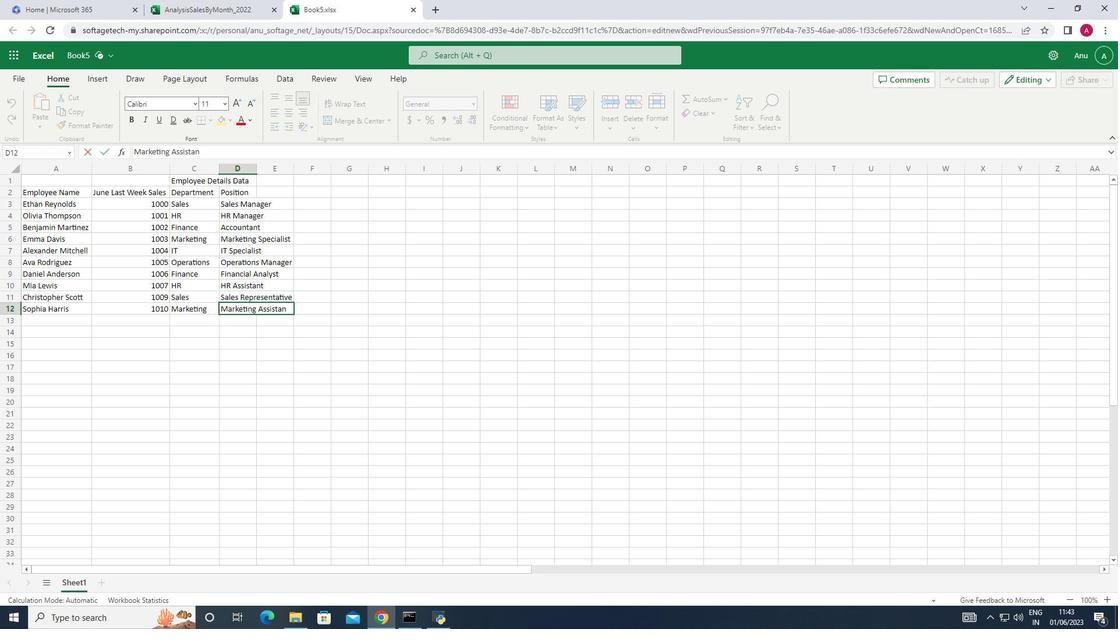 
Action: Mouse moved to (292, 228)
Screenshot: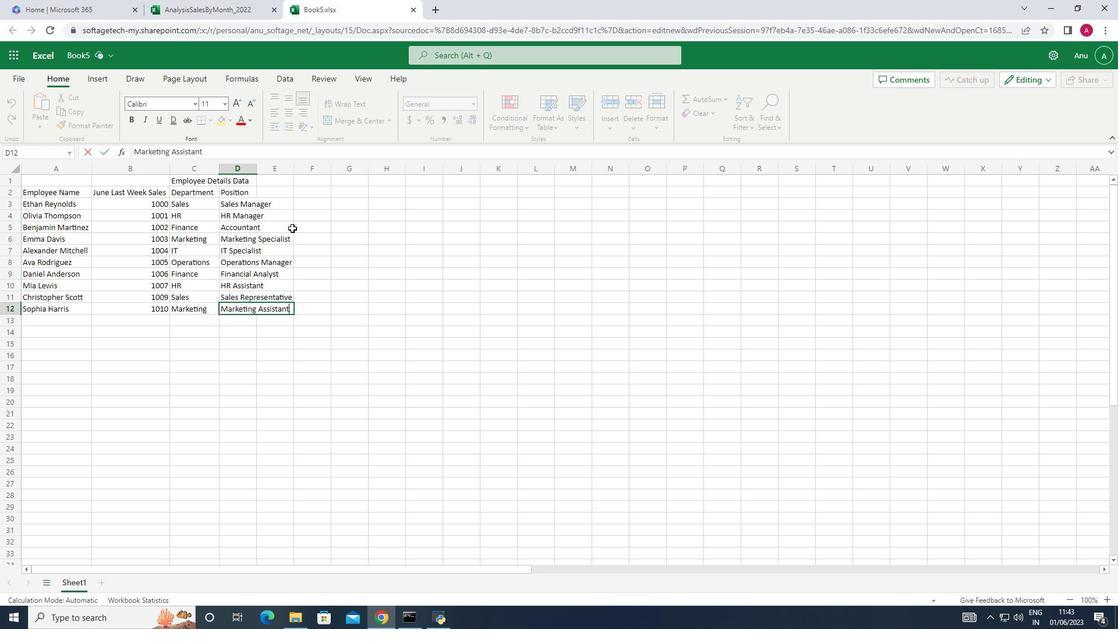 
Action: Mouse pressed left at (292, 228)
Screenshot: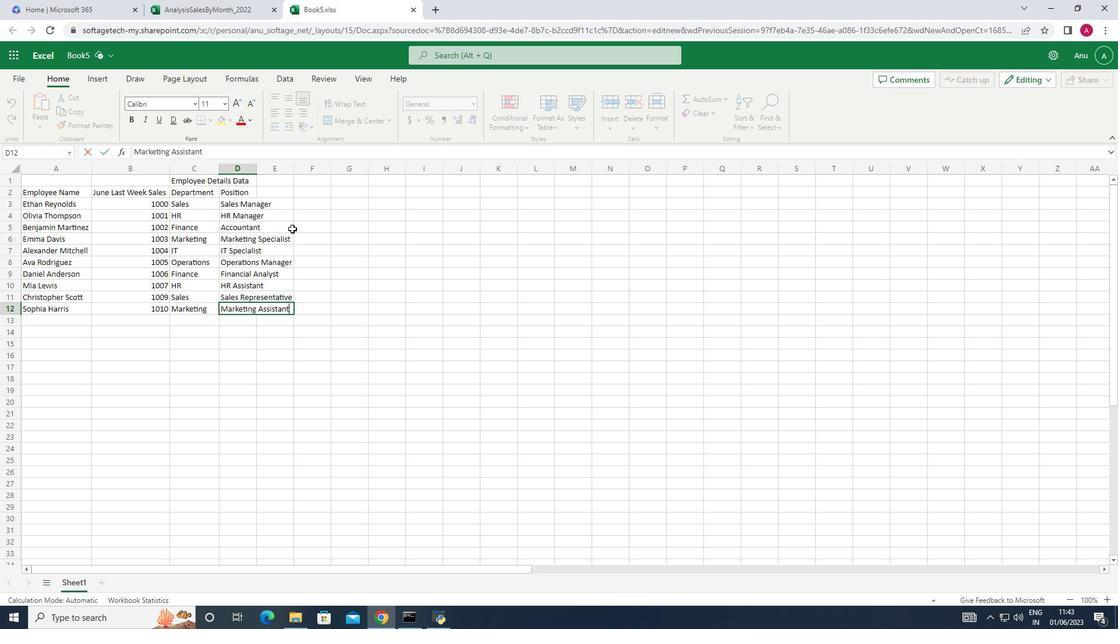 
Action: Mouse moved to (255, 170)
Screenshot: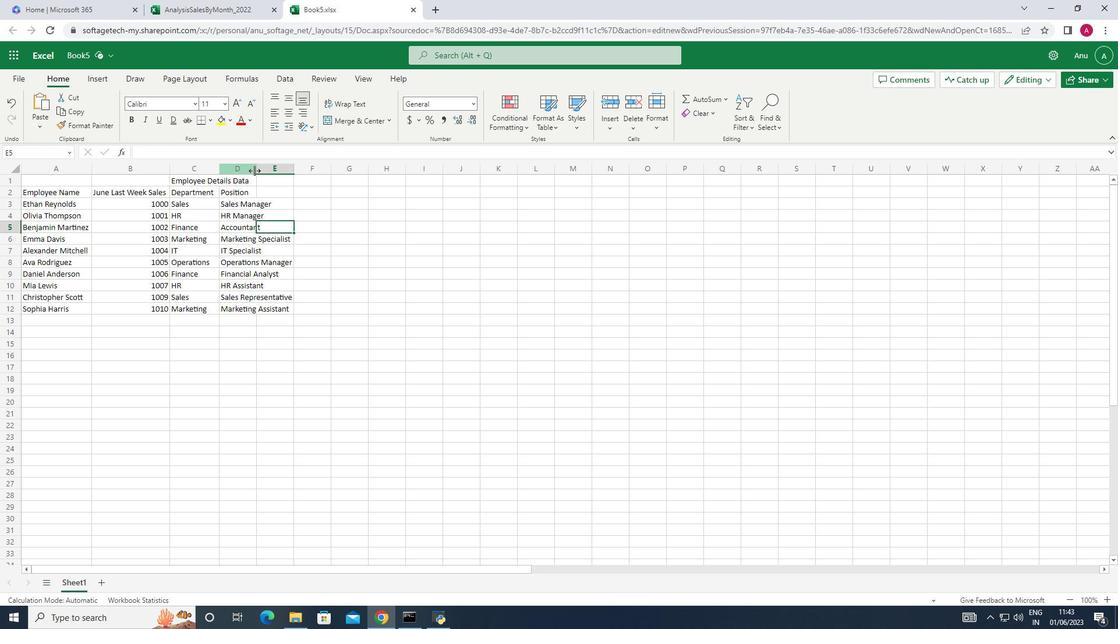
Action: Mouse pressed left at (255, 170)
Screenshot: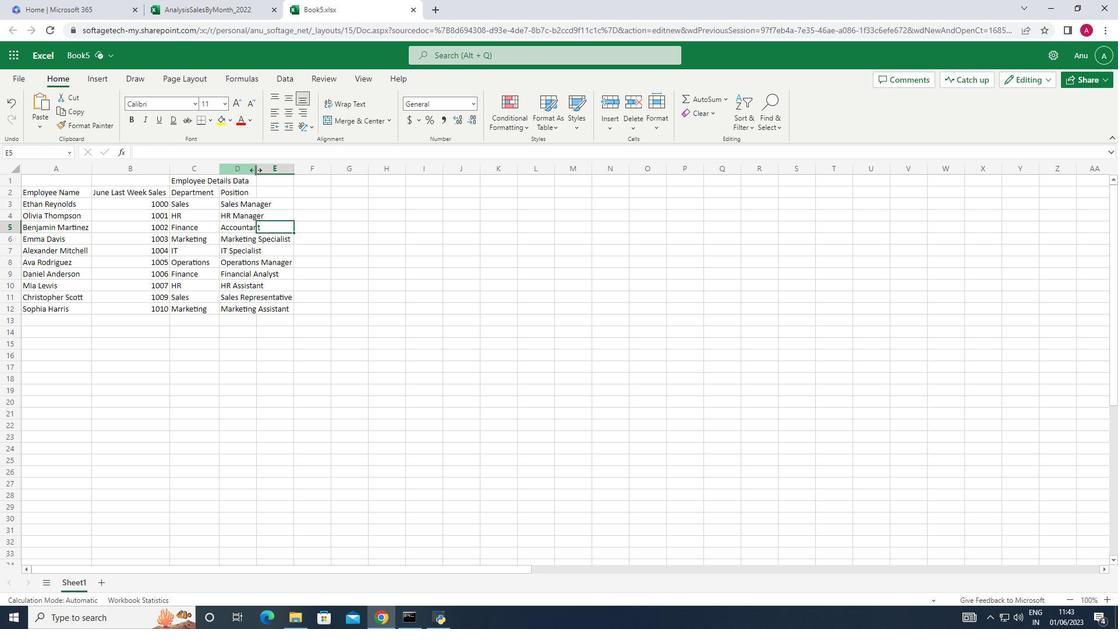 
Action: Mouse pressed left at (255, 170)
Screenshot: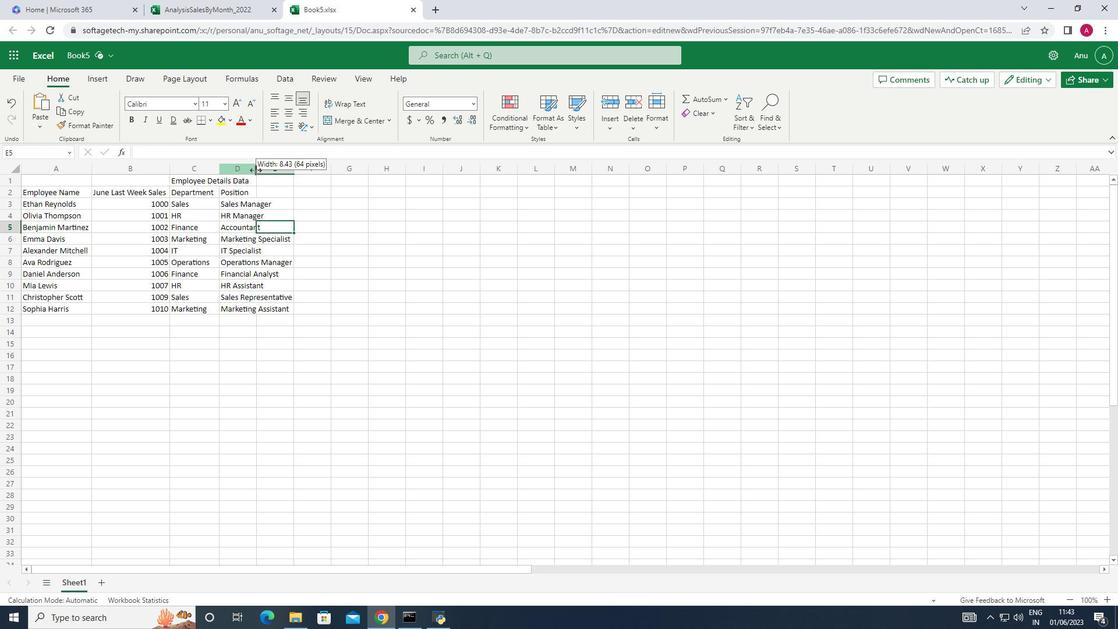 
Action: Mouse moved to (305, 192)
Screenshot: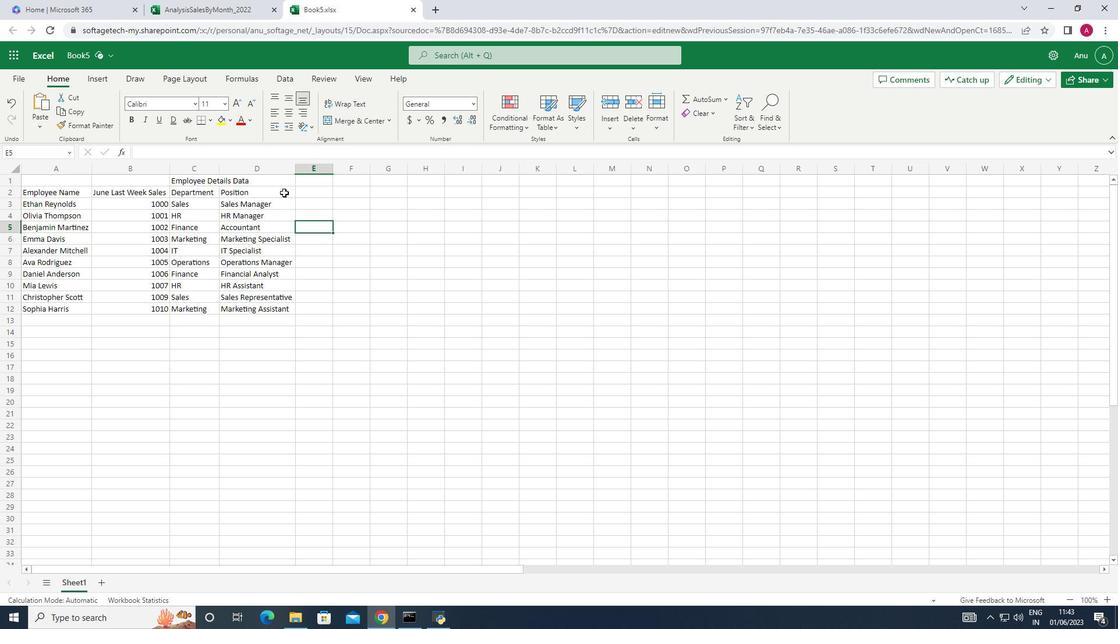 
Action: Mouse pressed left at (305, 192)
Screenshot: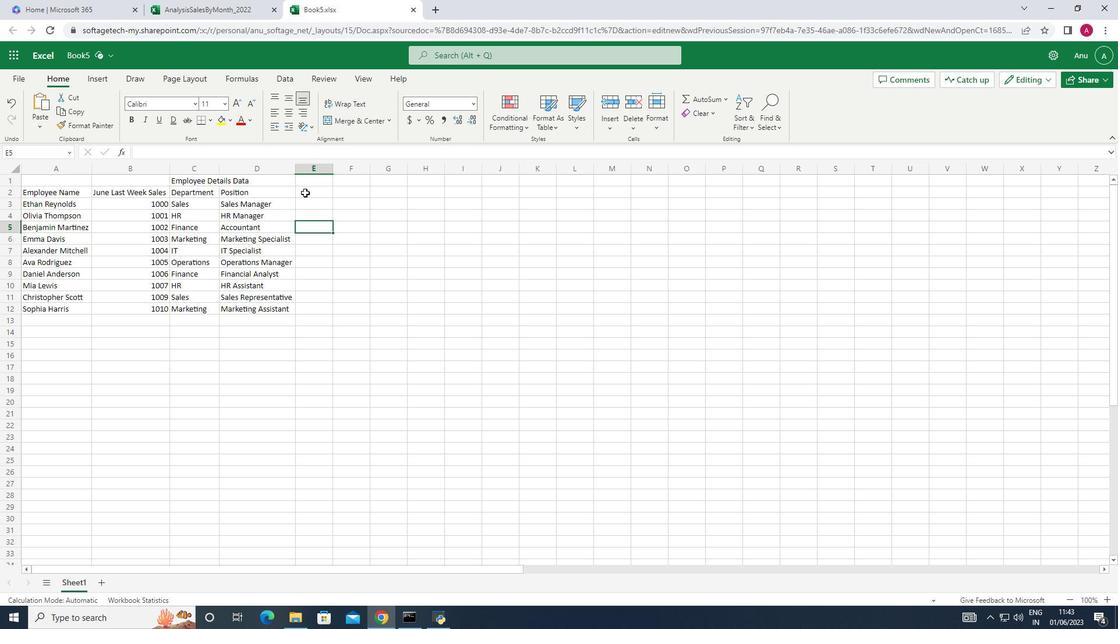 
Action: Key pressed <Key.shift>Salary<Key.shift_r><Key.shift_r>(<Key.shift_r>U<Key.shift><Key.shift><Key.shift><Key.shift><Key.shift><Key.shift><Key.shift><Key.shift><Key.shift><Key.shift><Key.shift><Key.shift><Key.shift><Key.shift>S<Key.shift><Key.shift><Key.shift><Key.shift><Key.shift><Key.shift><Key.shift><Key.shift><Key.shift><Key.shift><Key.shift><Key.shift><Key.shift><Key.shift><Key.shift><Key.shift><Key.shift><Key.shift><Key.shift><Key.shift>D<Key.shift_r>)<Key.down>5000<Key.down>4500<Key.down>4000<Key.down>3800<Key.down>4200<Key.down>5200<Key.down>3800<Key.down>2800<Key.down>3200<Key.right><Key.left><Key.down>2500
Screenshot: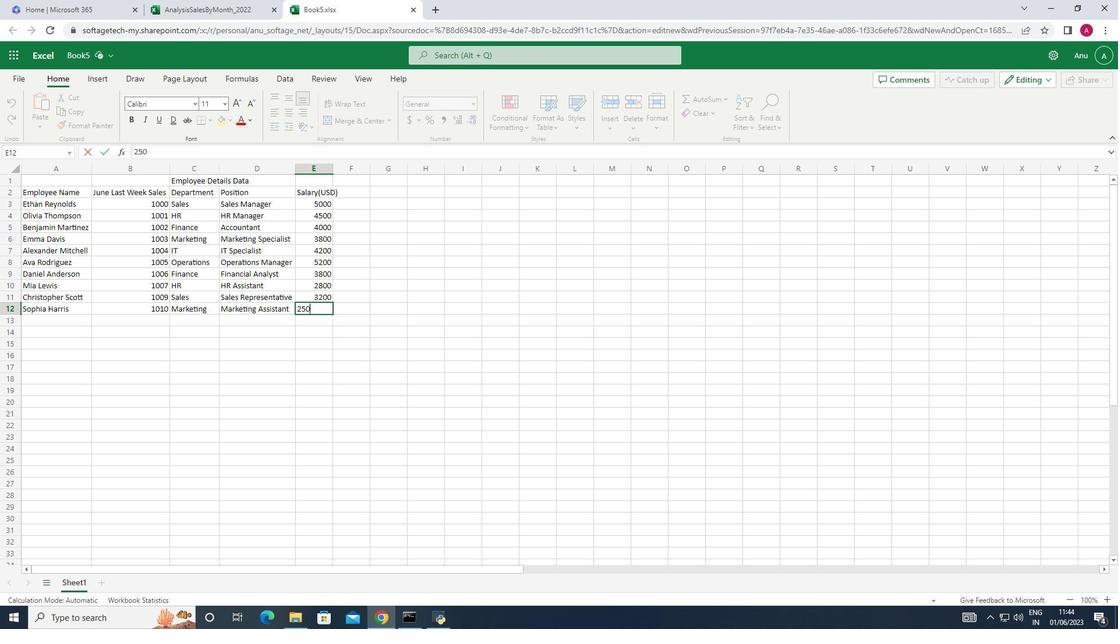 
Action: Mouse moved to (353, 193)
Screenshot: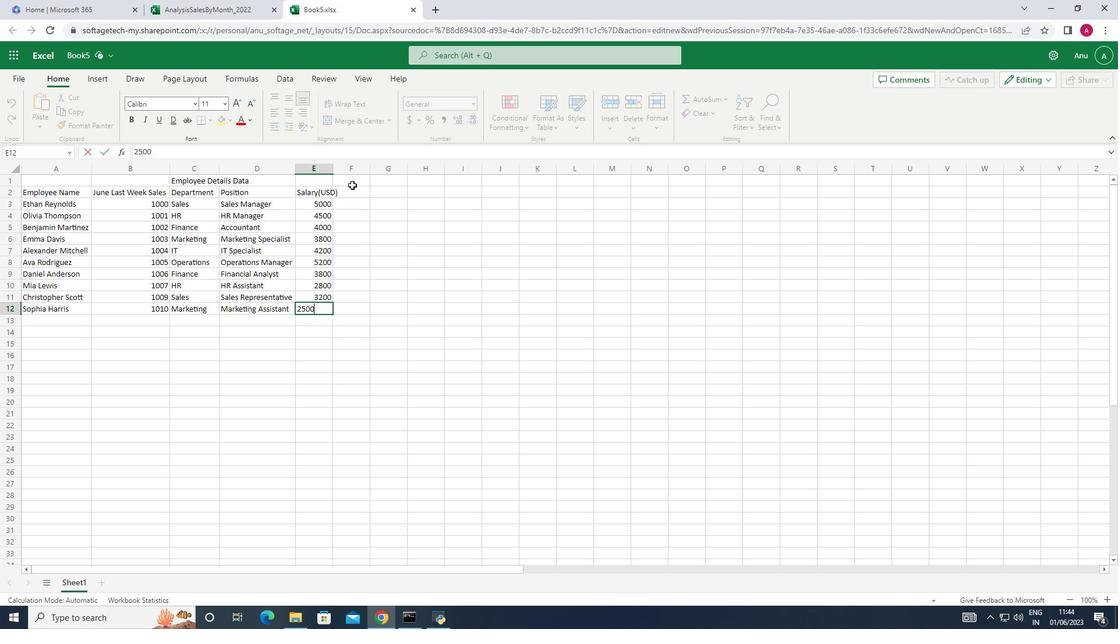 
Action: Mouse pressed left at (353, 193)
Screenshot: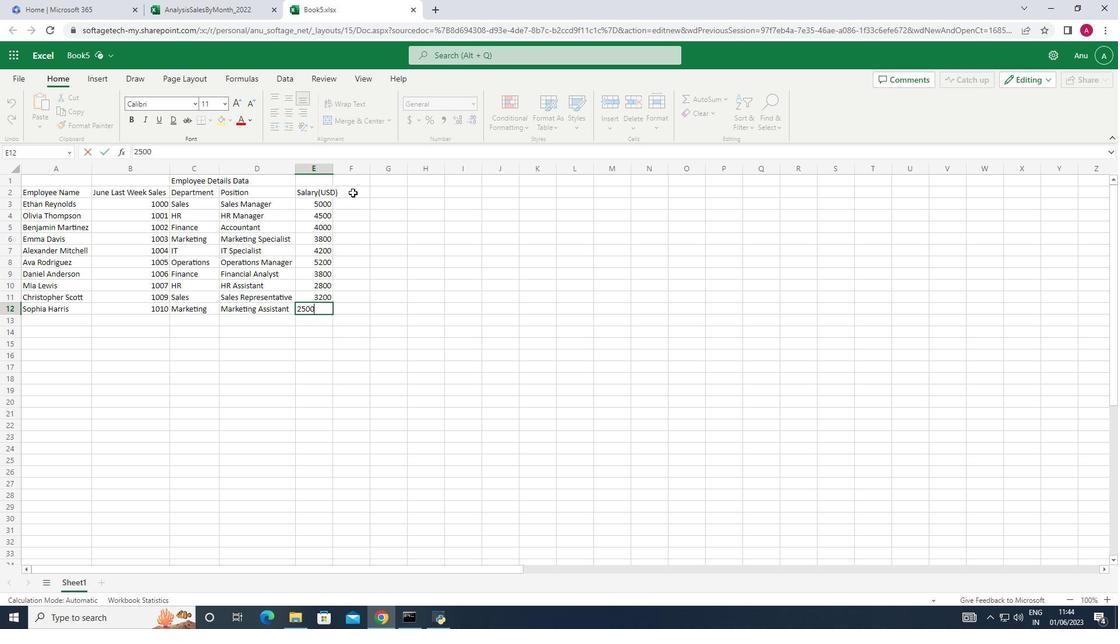 
Action: Mouse moved to (330, 168)
Screenshot: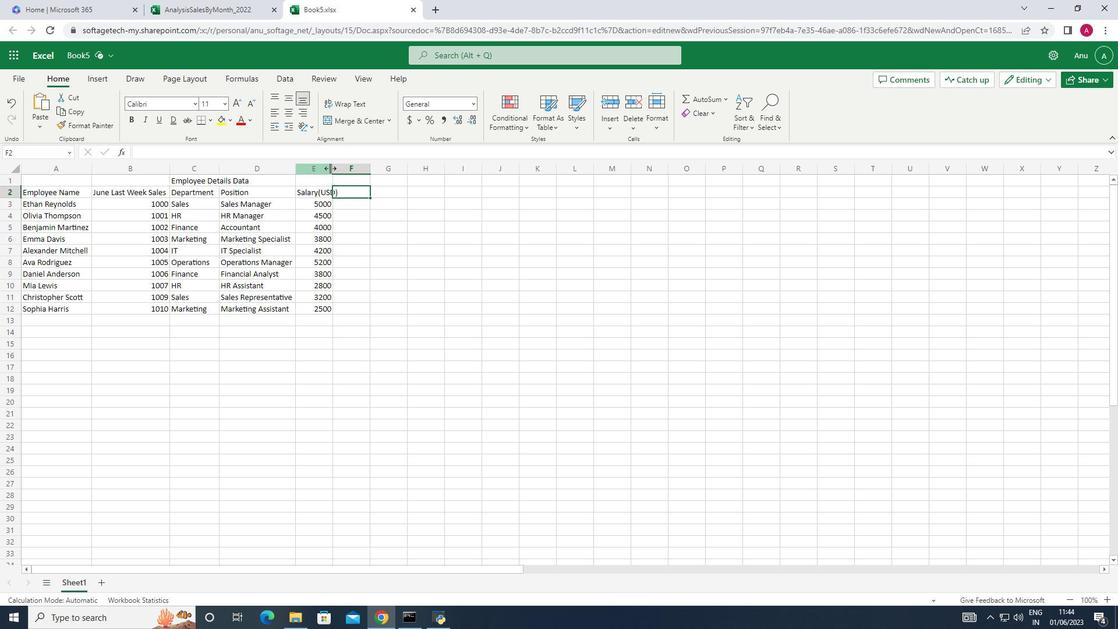 
Action: Mouse pressed left at (330, 168)
Screenshot: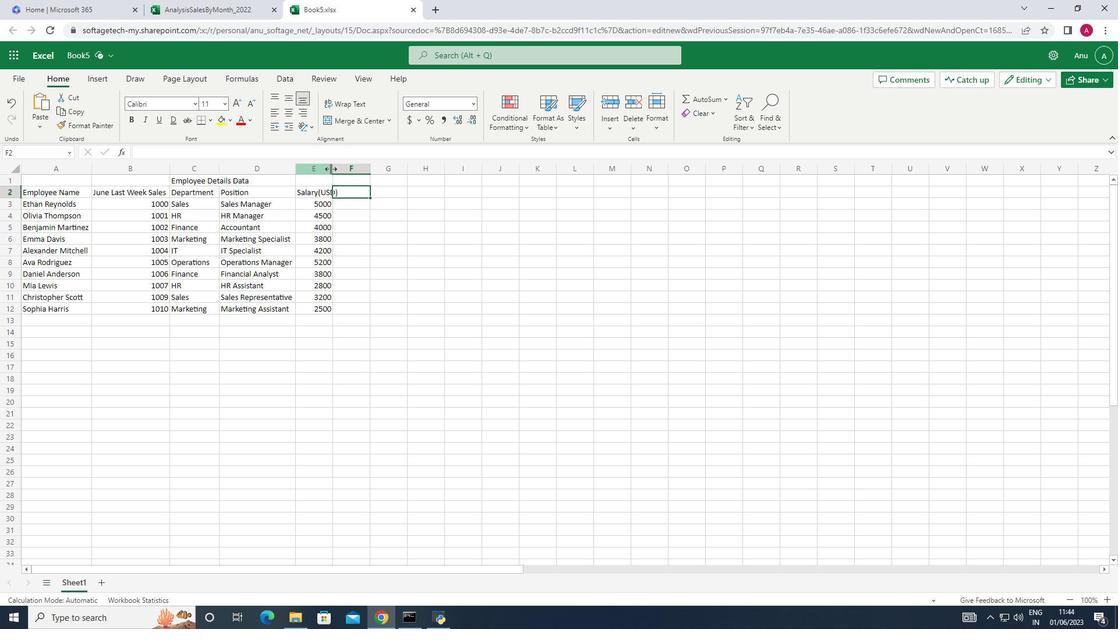 
Action: Mouse pressed left at (330, 168)
Screenshot: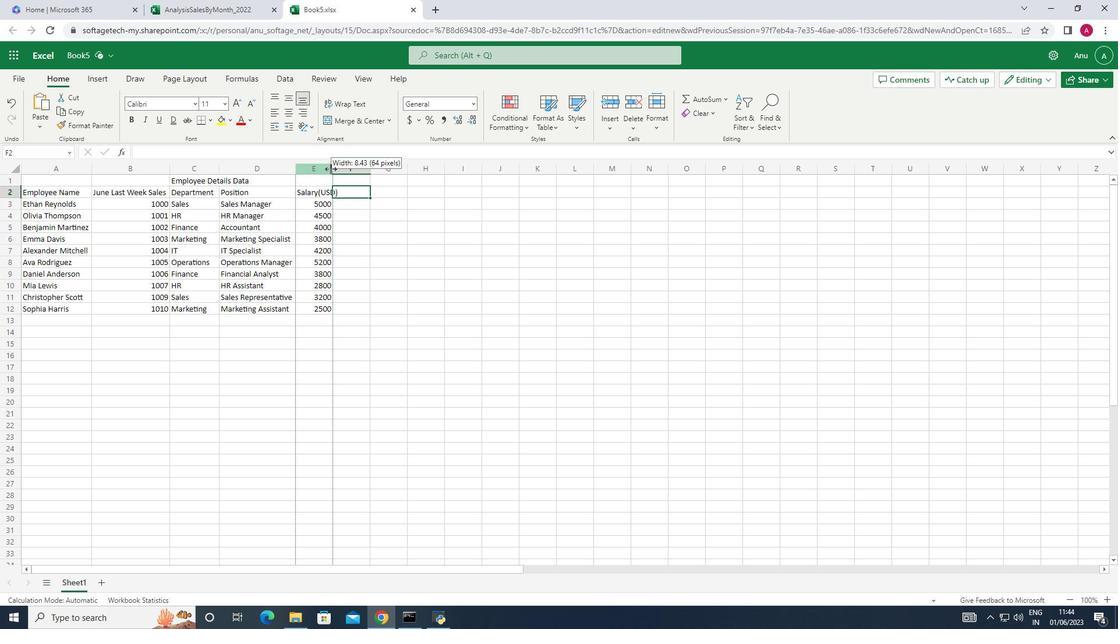 
Action: Mouse moved to (372, 197)
Screenshot: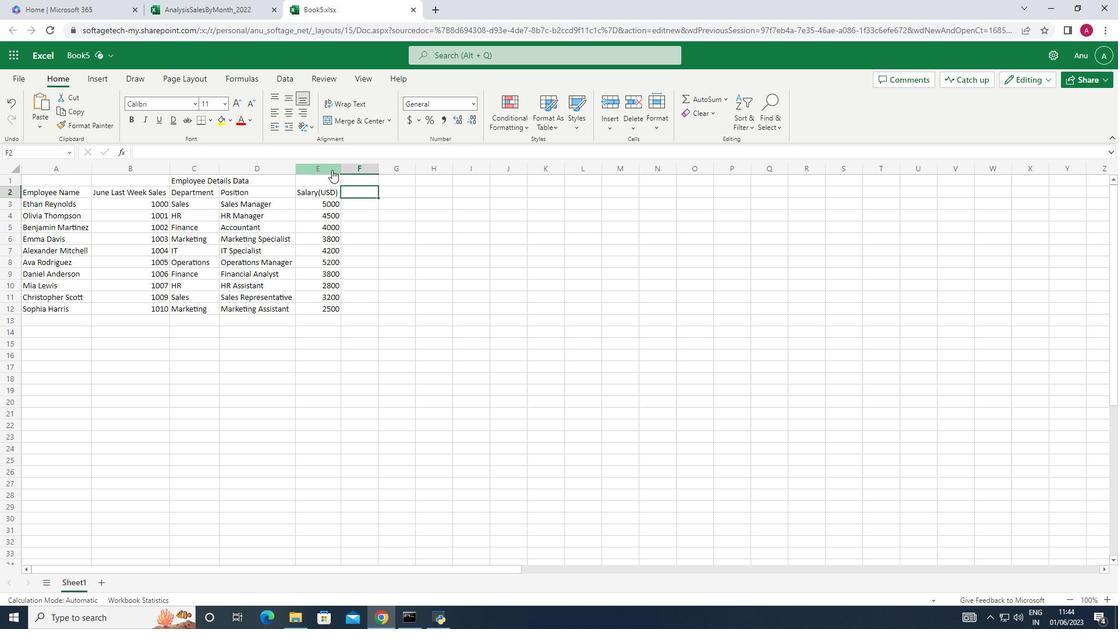 
Action: Key pressed <Key.shift>Start<Key.space><Key.shift>Date<Key.down>1/15/2020<Key.down>7/1/2019<Key.down>3/10/2021<Key.down>2/5/2022<Key.down>11/2<Key.backspace>30/202<Key.backspace>18<Key.down>6/15/2020<Key.down>9/1/2021<Key.down>4/20/2022<Key.down>2/10/2019<Key.down>9/5/2020
Screenshot: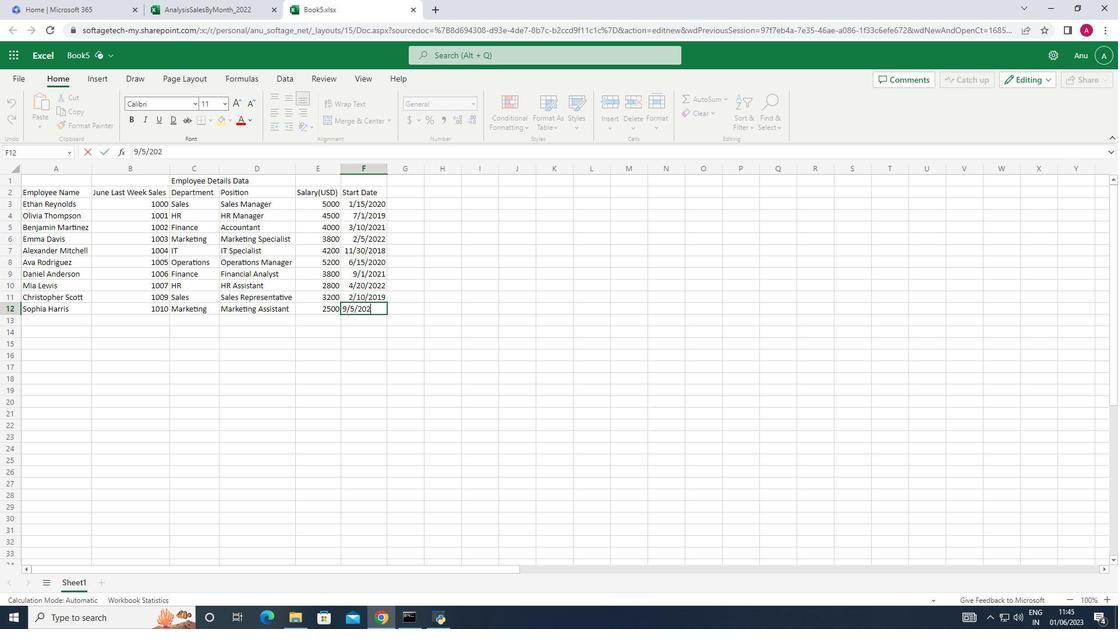 
Action: Mouse moved to (464, 271)
Screenshot: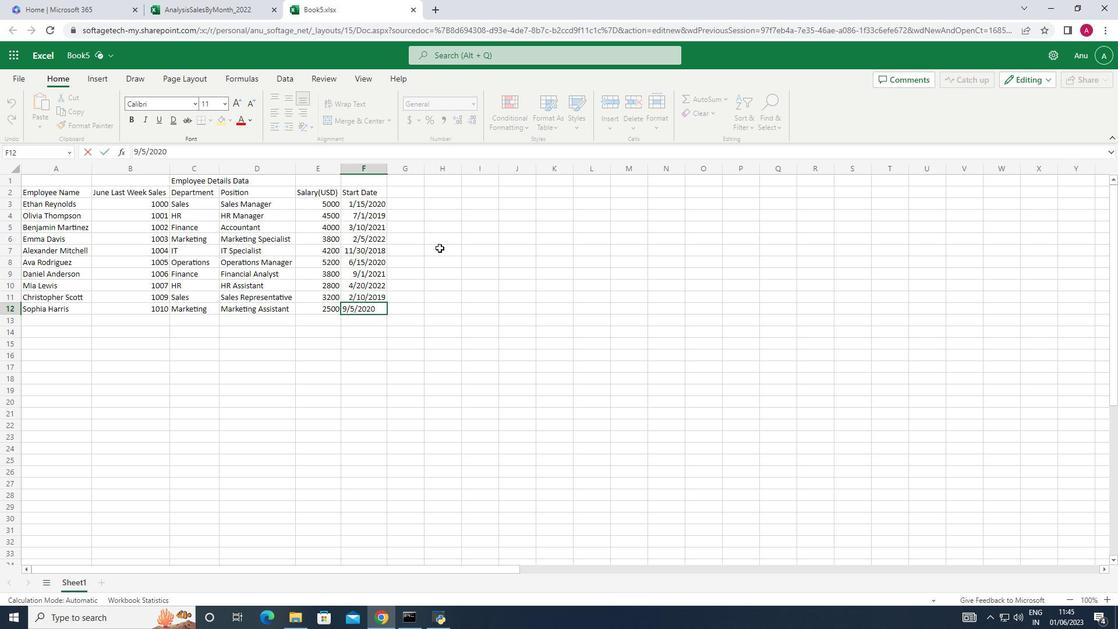 
Action: Mouse pressed left at (464, 271)
Screenshot: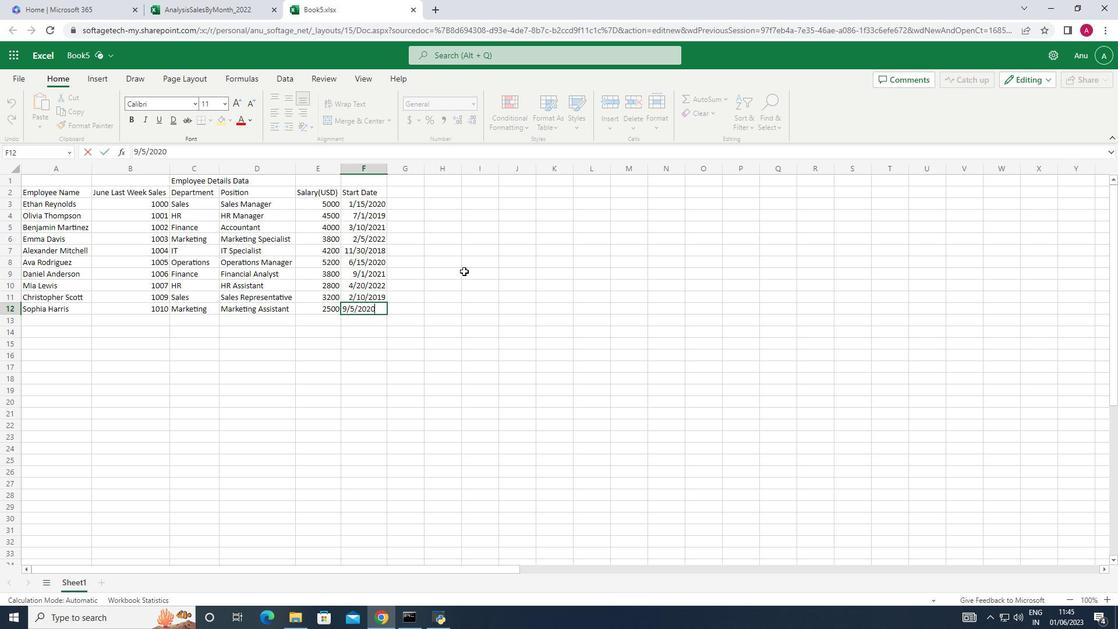 
Action: Mouse moved to (18, 72)
Screenshot: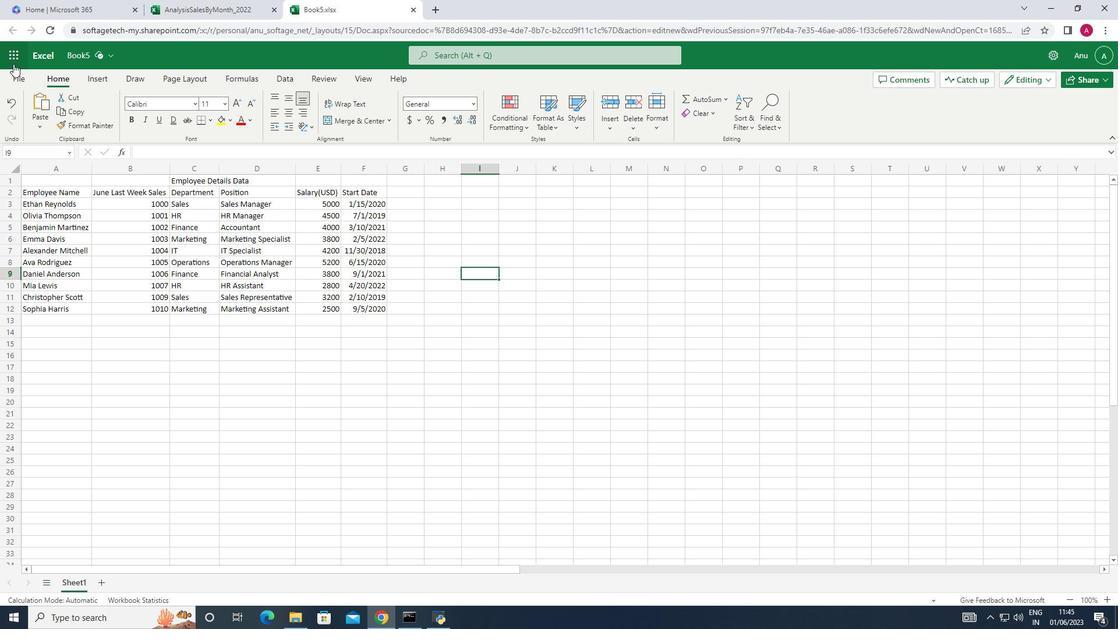 
Action: Mouse pressed left at (18, 72)
Screenshot: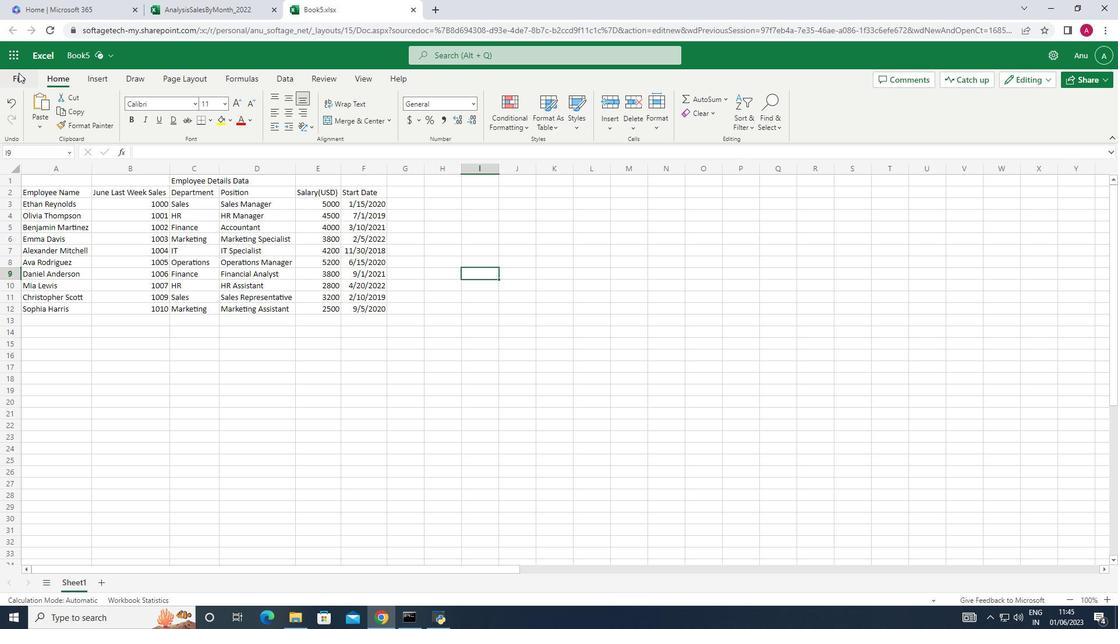 
Action: Mouse moved to (48, 189)
Screenshot: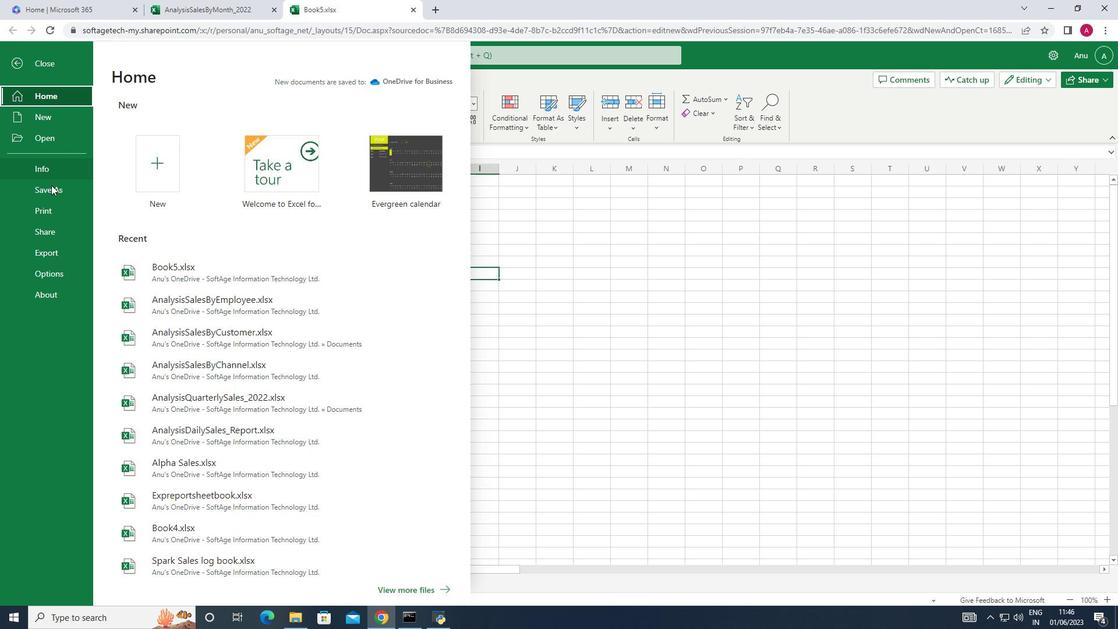 
Action: Mouse pressed left at (48, 189)
Screenshot: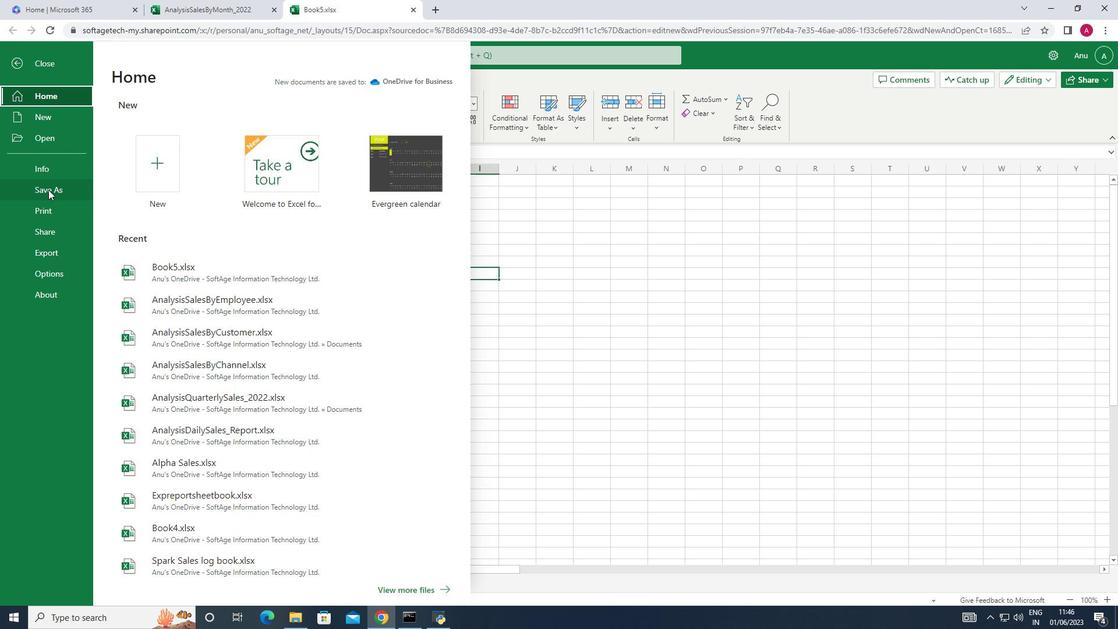 
Action: Mouse moved to (200, 153)
Screenshot: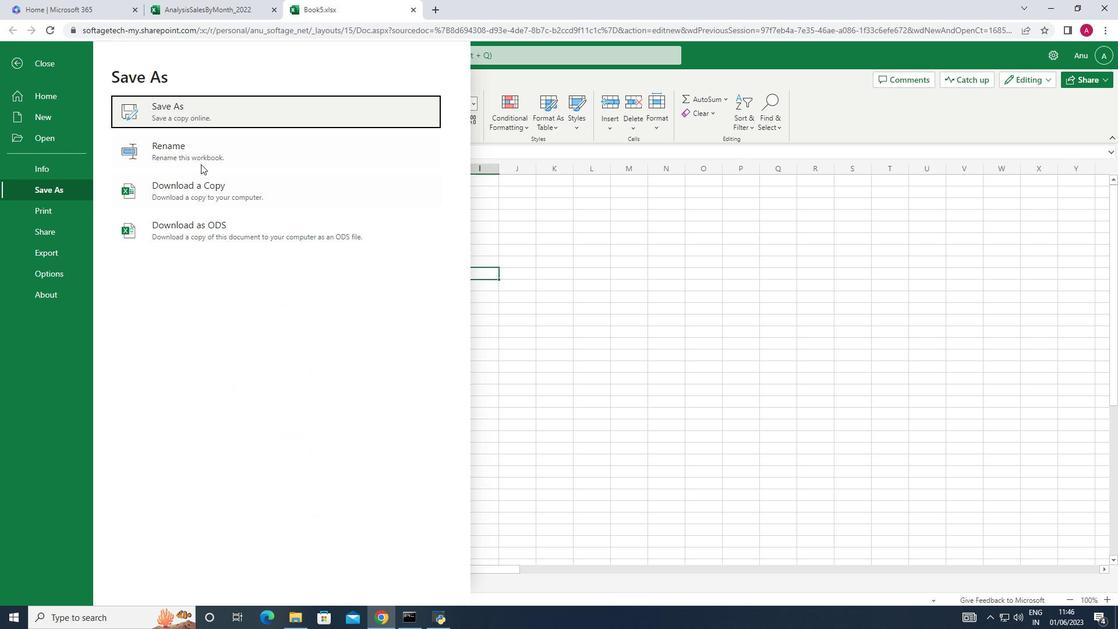 
Action: Mouse pressed left at (200, 153)
Screenshot: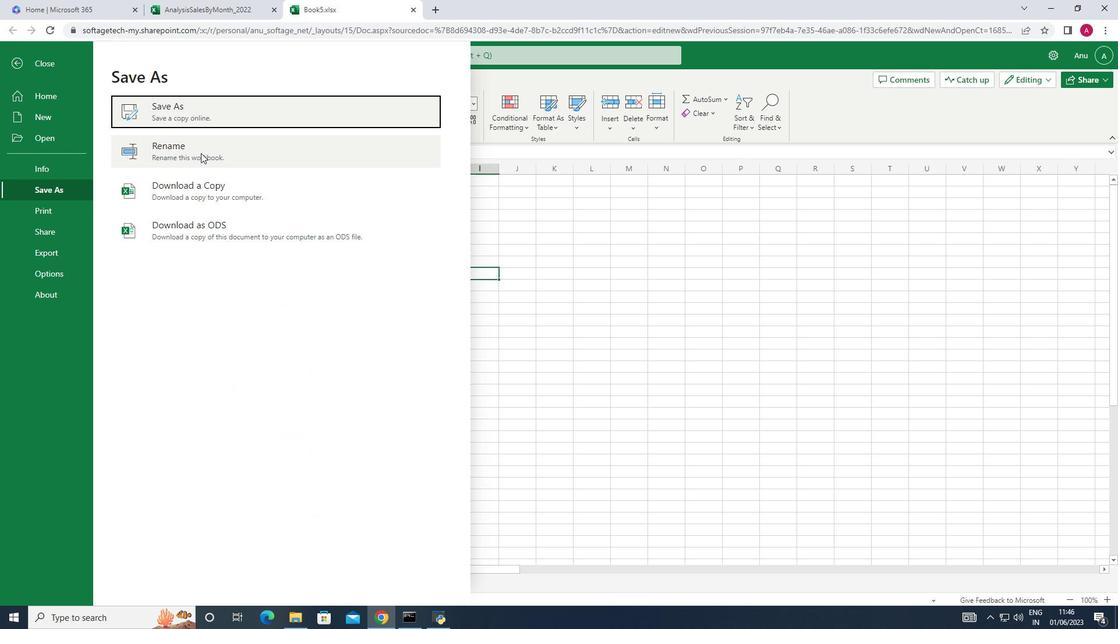
Action: Key pressed <Key.shift>Analysis<Key.shift>Sales<Key.shift>By<Key.shift>Product<Key.shift_r>_2023<Key.enter>
Screenshot: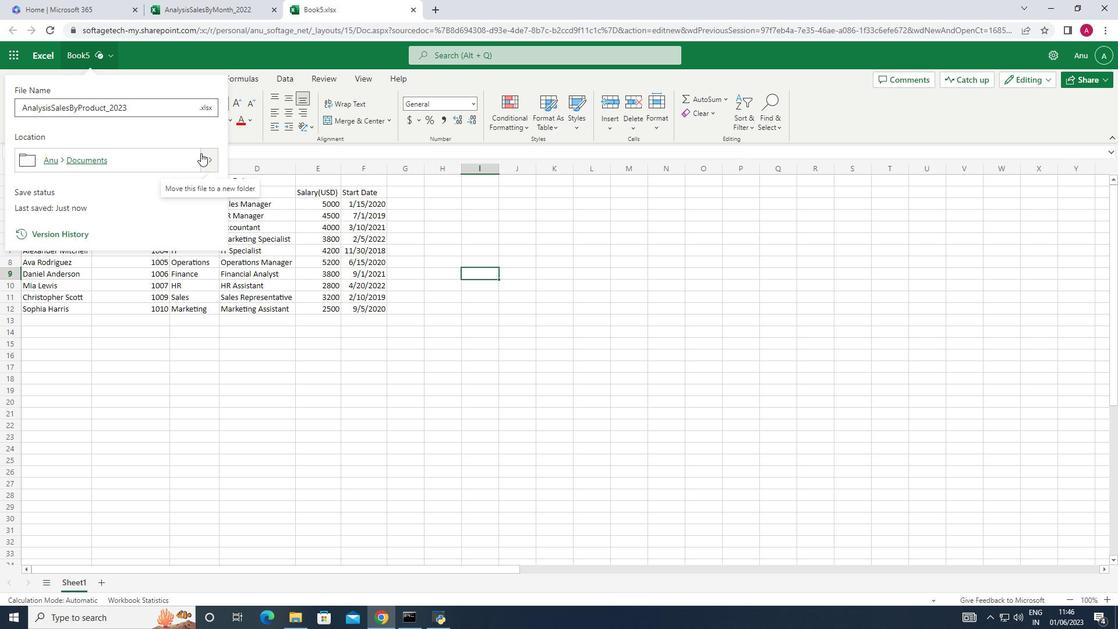 
